 Task: Add Person0000000064 as Team Member of Scrum Project Project0000000032 in Jira. Assign Person0000000061 as Project Lead of Scrum Project Project0000000031 in Jira. Assign Person0000000063 as Project Lead of Scrum Project Project0000000032 in Jira. Create Issue Issue0000000151 in Backlog  in Scrum Project Project0000000031 in Jira. Create Issue Issue0000000152 in Backlog  in Scrum Project Project0000000031 in Jira
Action: Mouse moved to (343, 132)
Screenshot: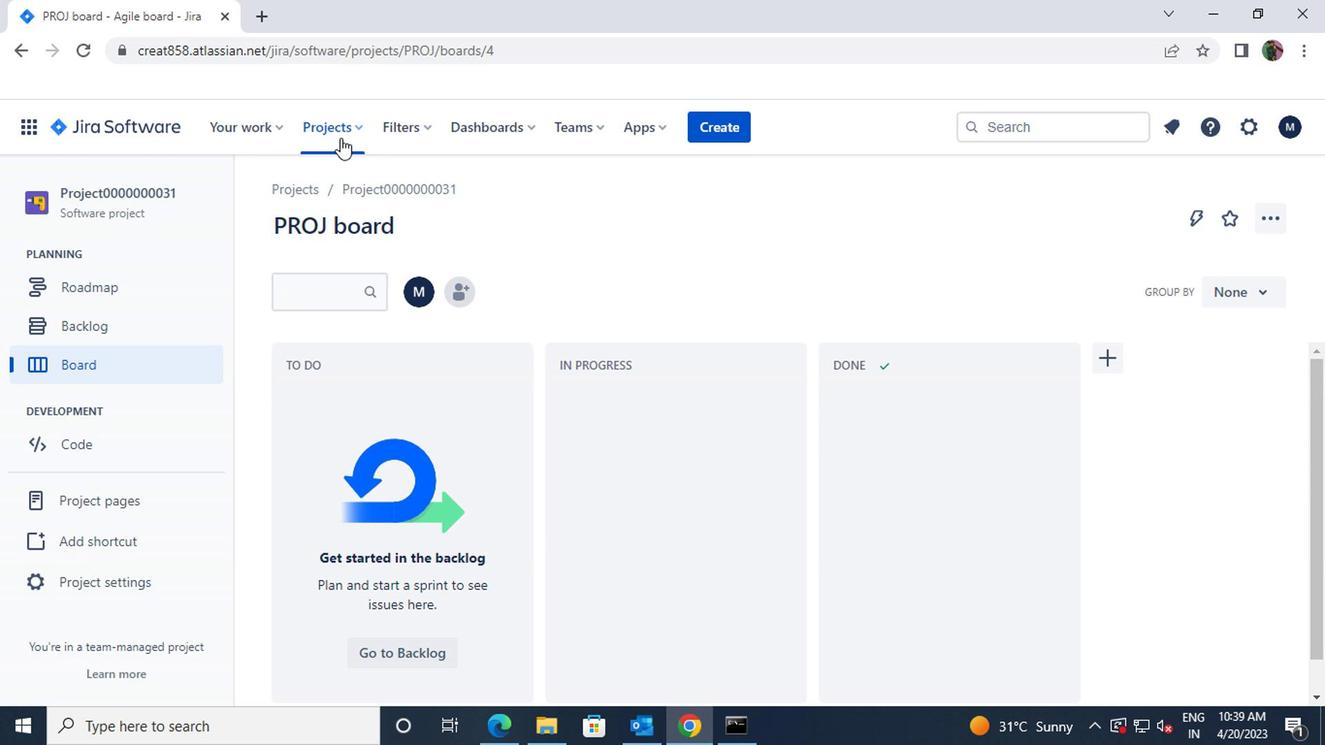 
Action: Mouse pressed left at (343, 132)
Screenshot: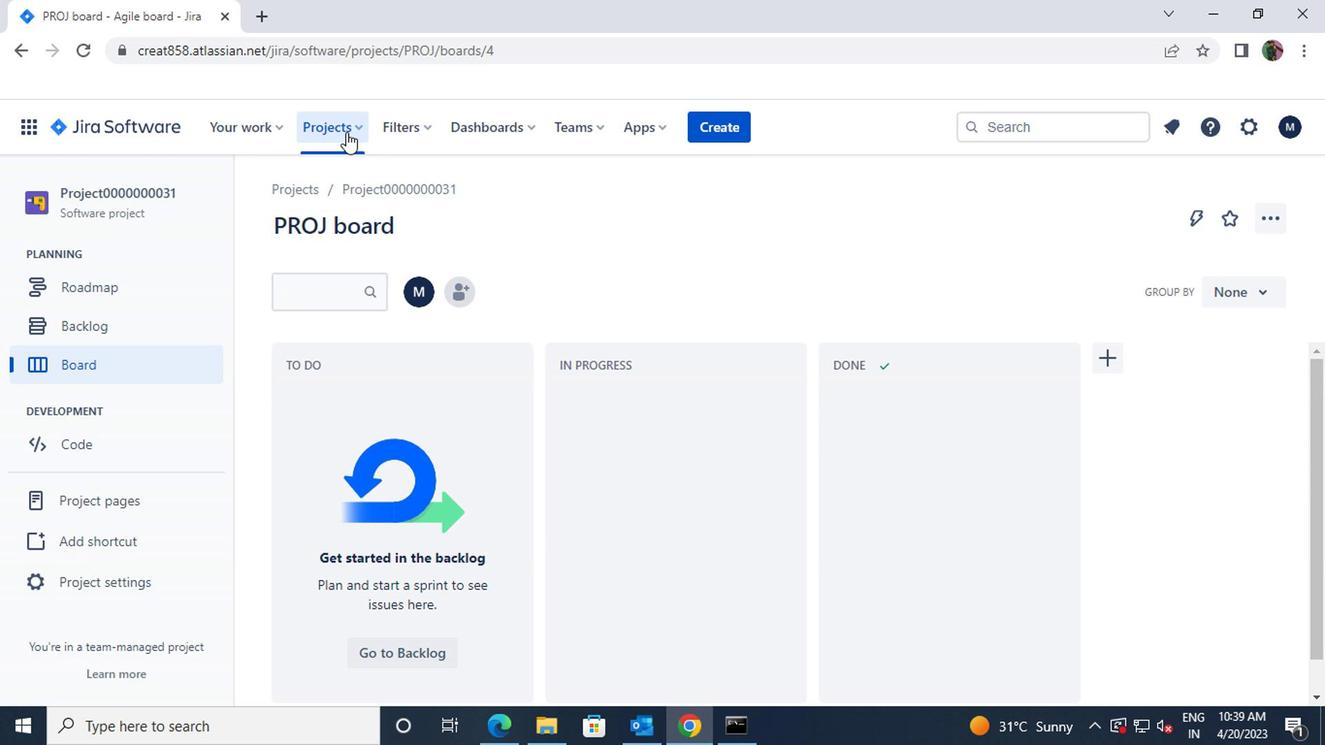 
Action: Mouse moved to (376, 260)
Screenshot: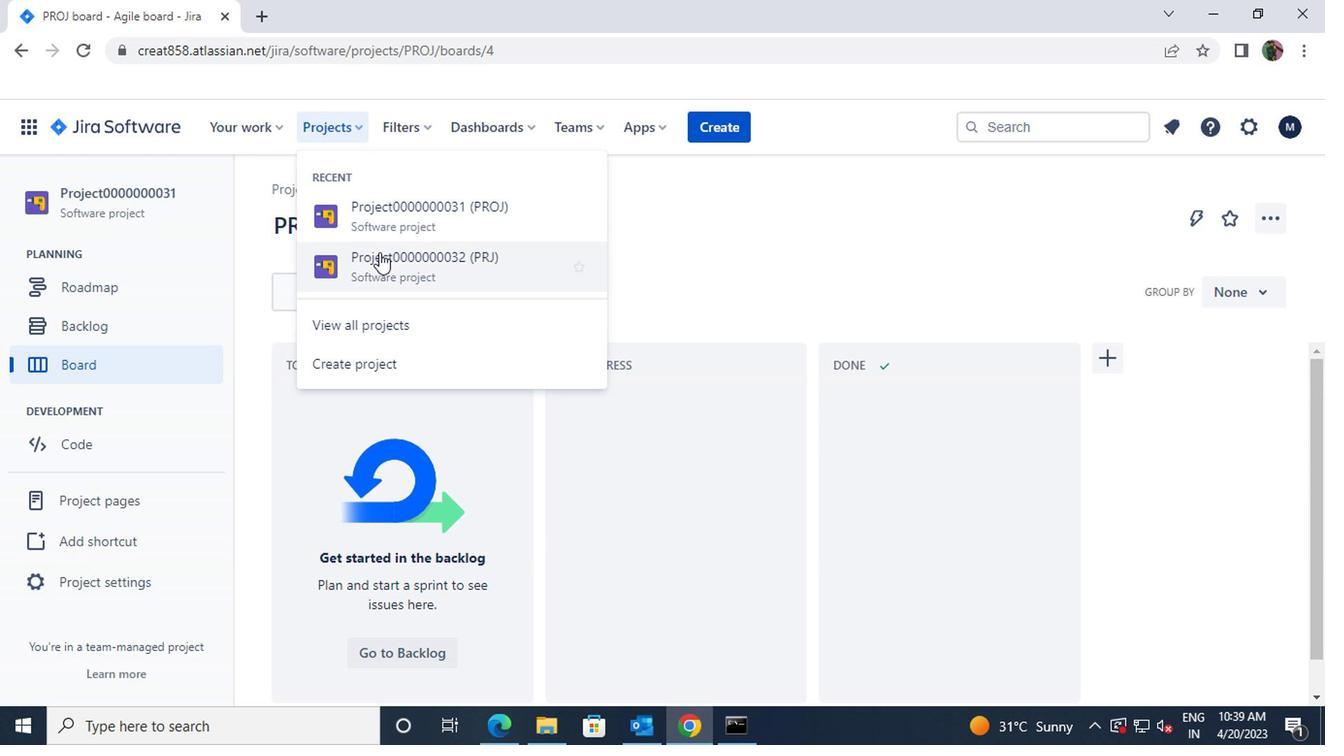
Action: Mouse pressed left at (376, 260)
Screenshot: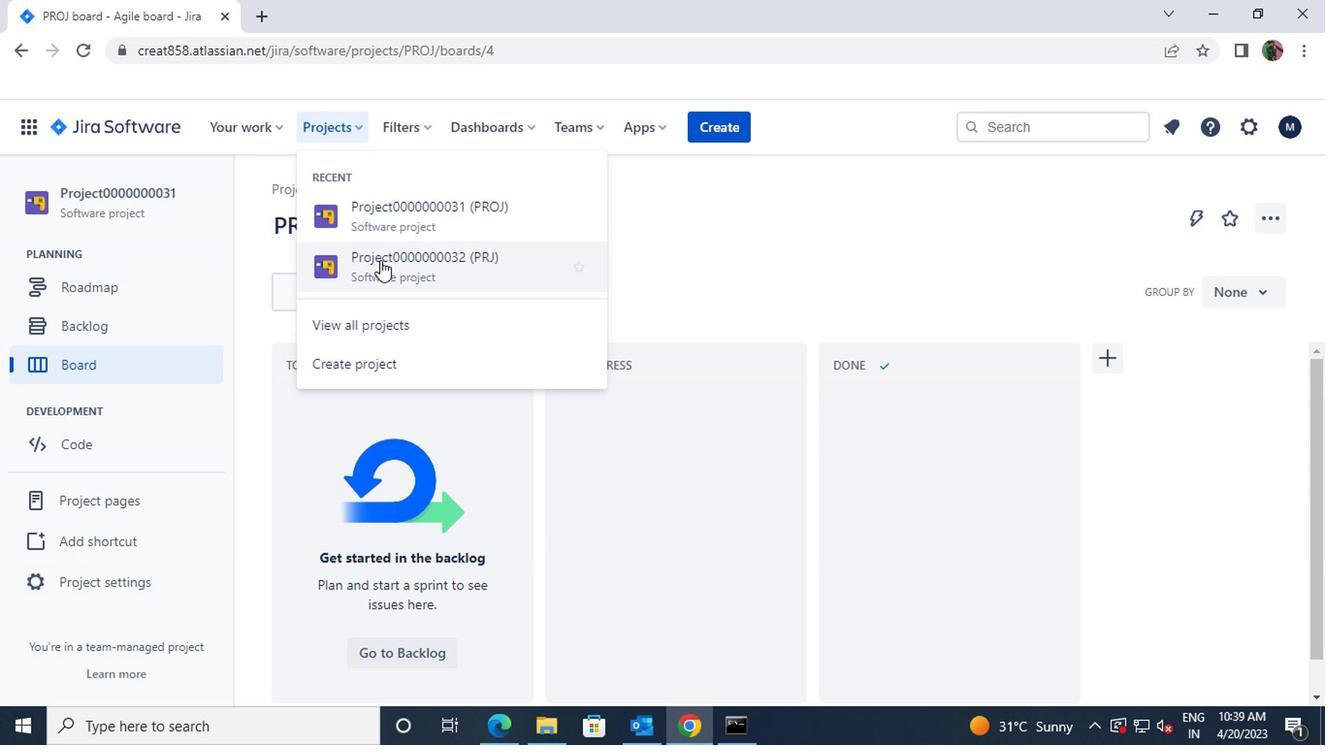 
Action: Mouse moved to (449, 292)
Screenshot: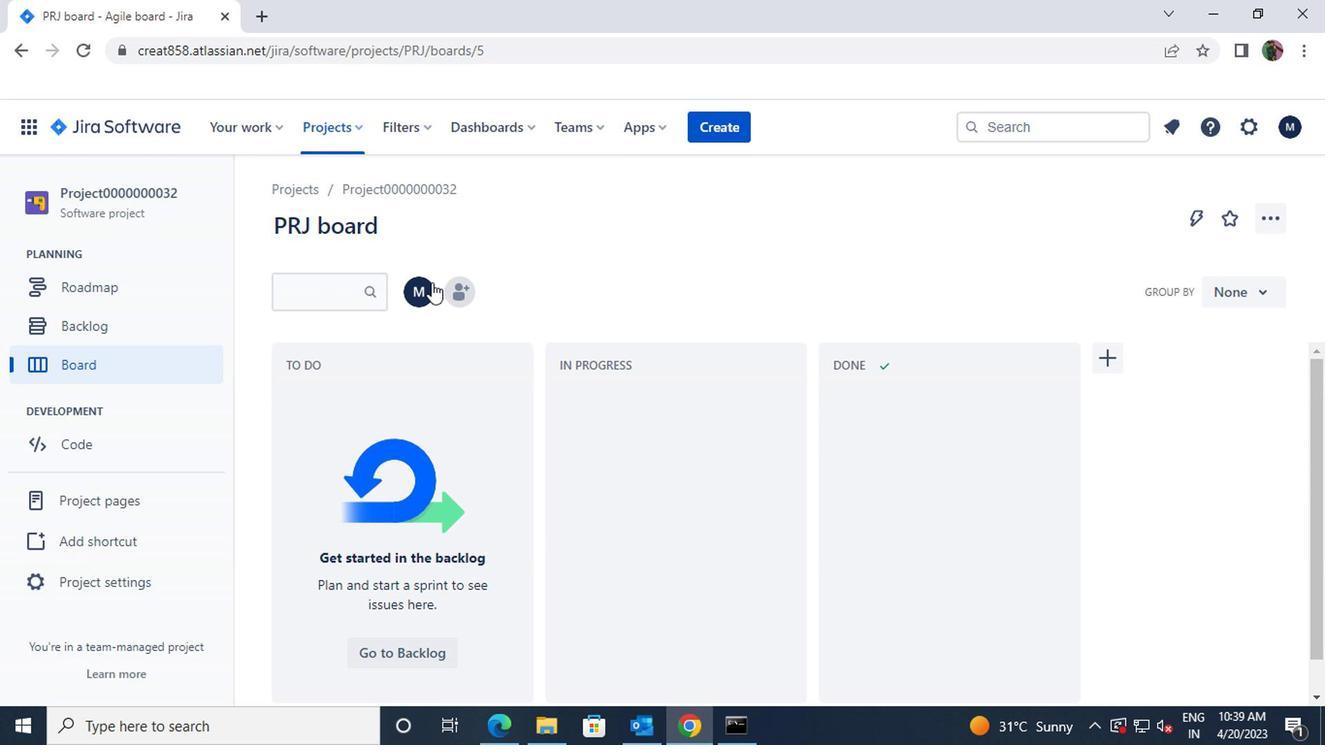 
Action: Mouse pressed left at (449, 292)
Screenshot: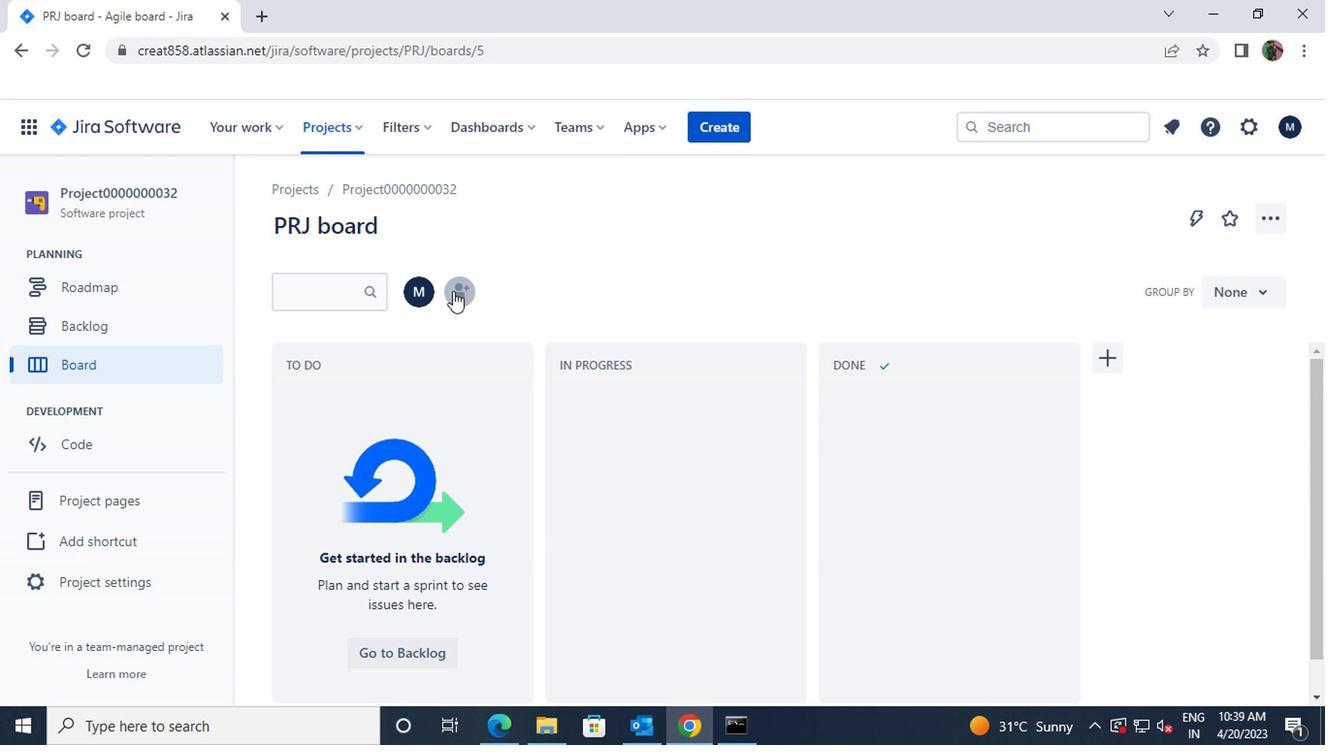 
Action: Key pressed prateek
Screenshot: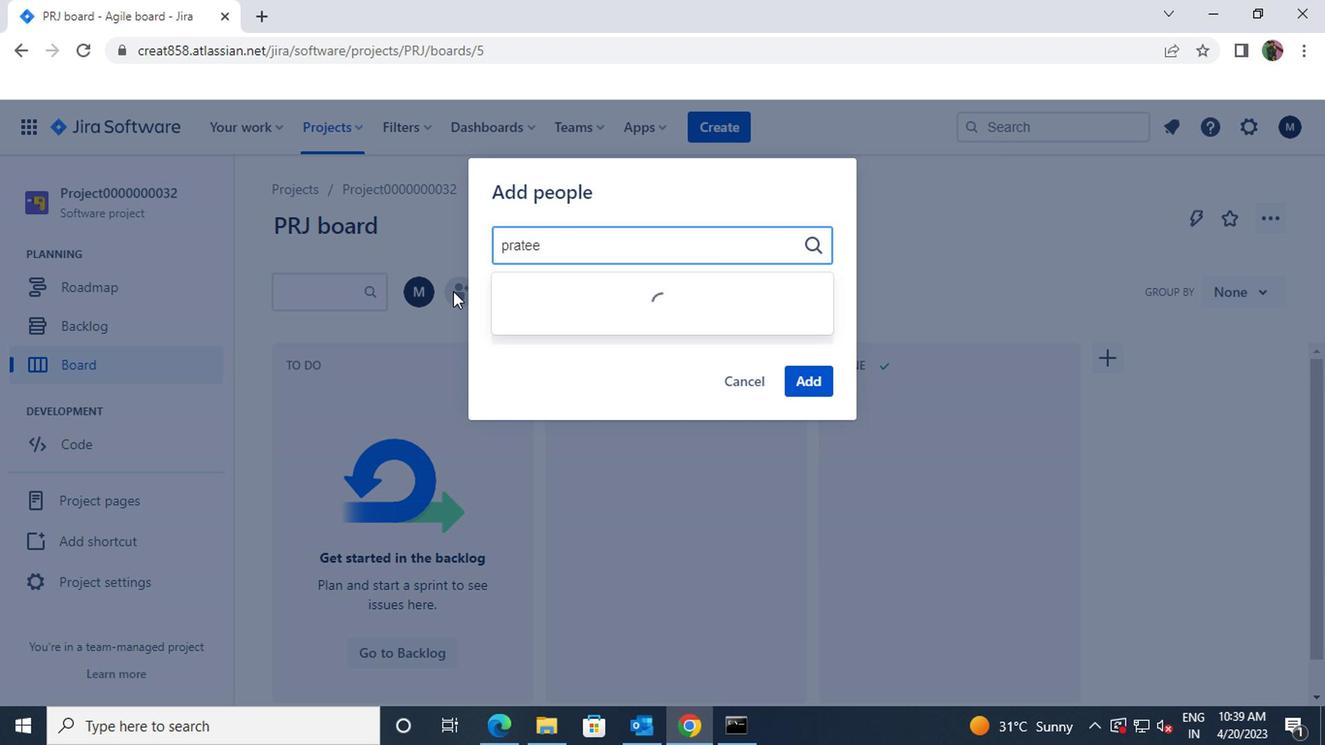 
Action: Mouse moved to (586, 307)
Screenshot: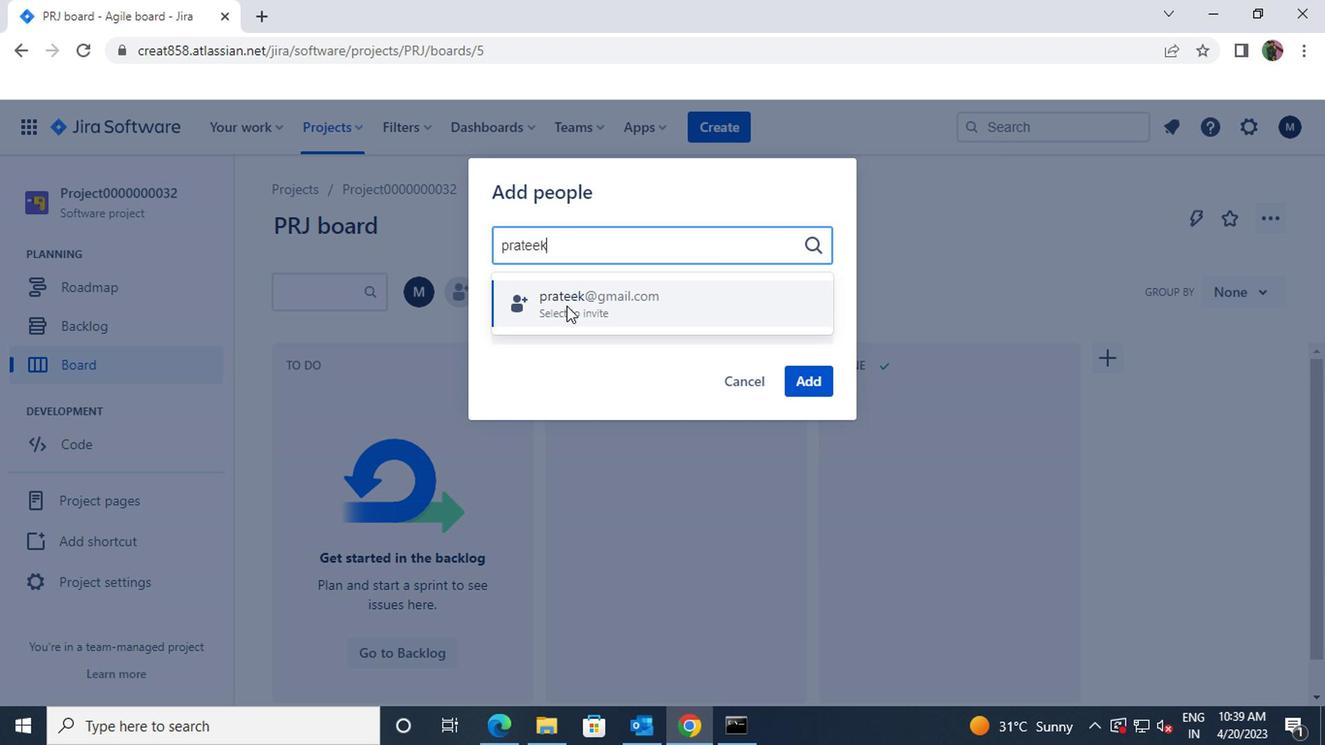 
Action: Mouse pressed left at (586, 307)
Screenshot: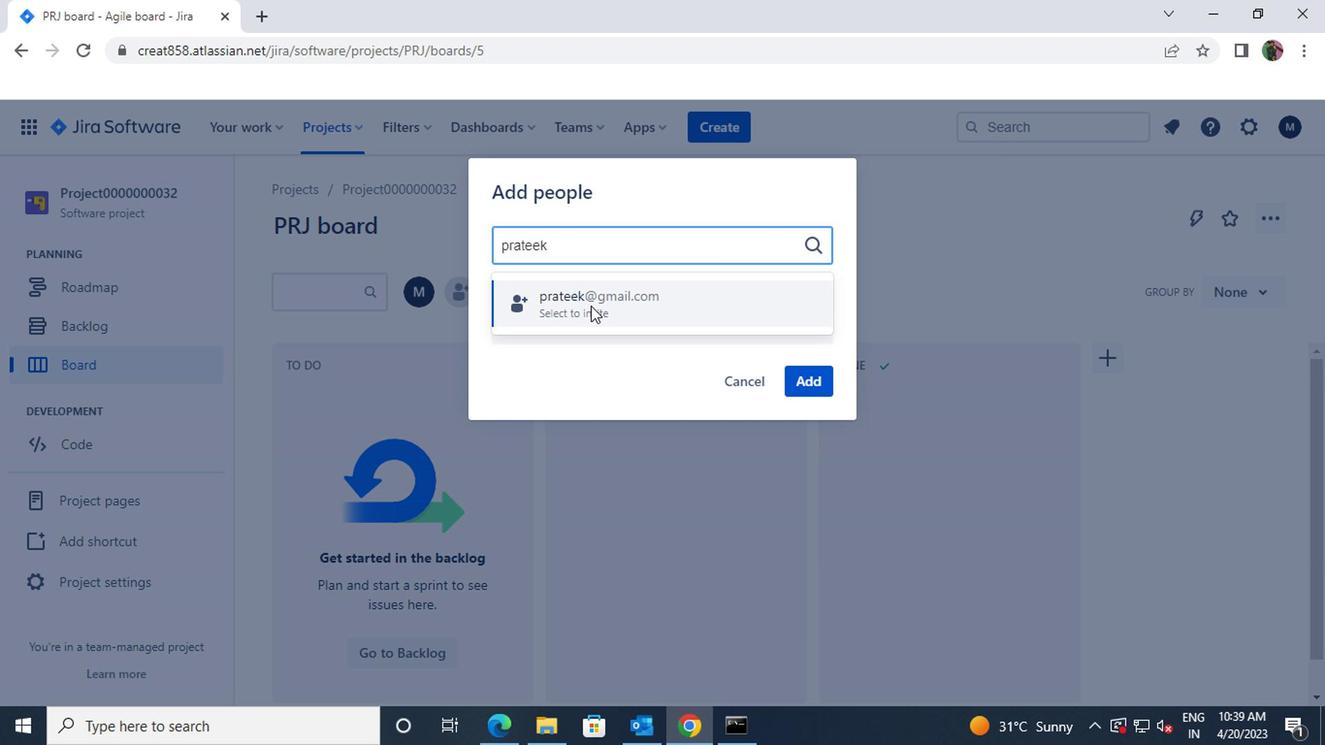 
Action: Mouse moved to (809, 376)
Screenshot: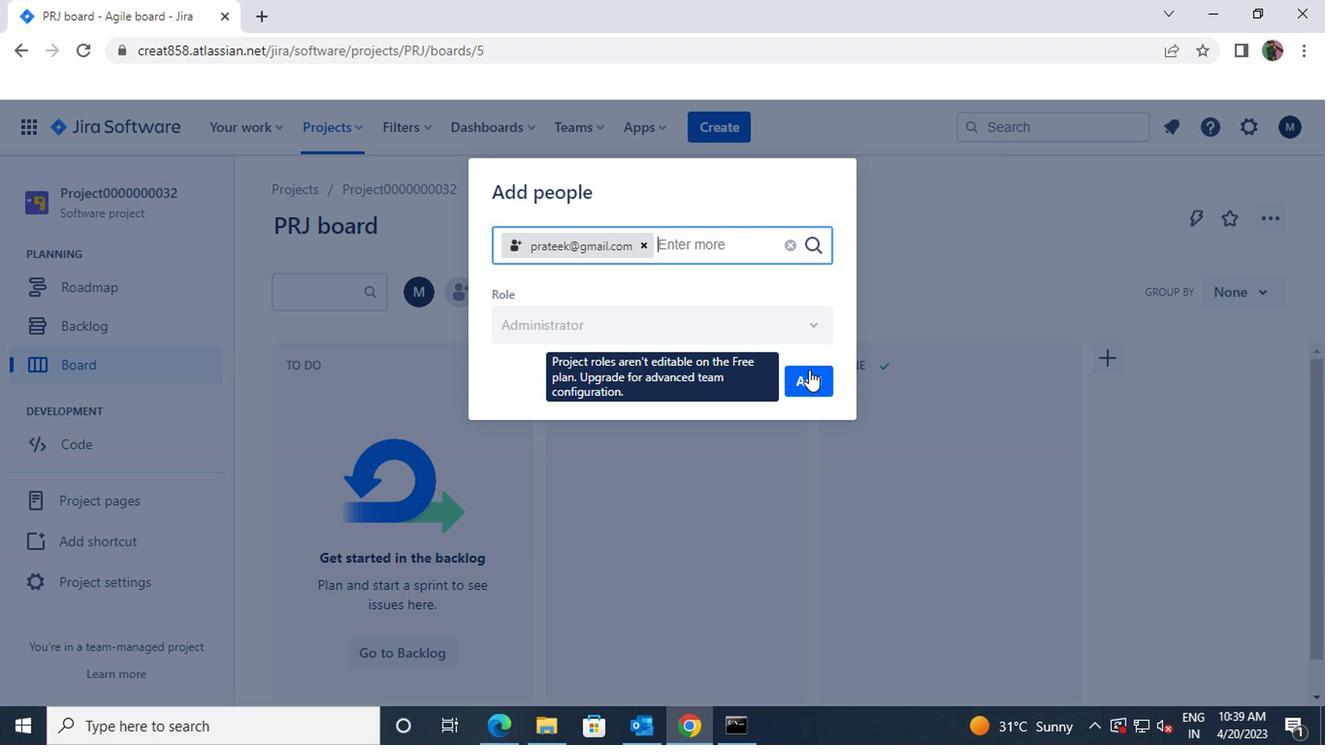
Action: Mouse pressed left at (809, 376)
Screenshot: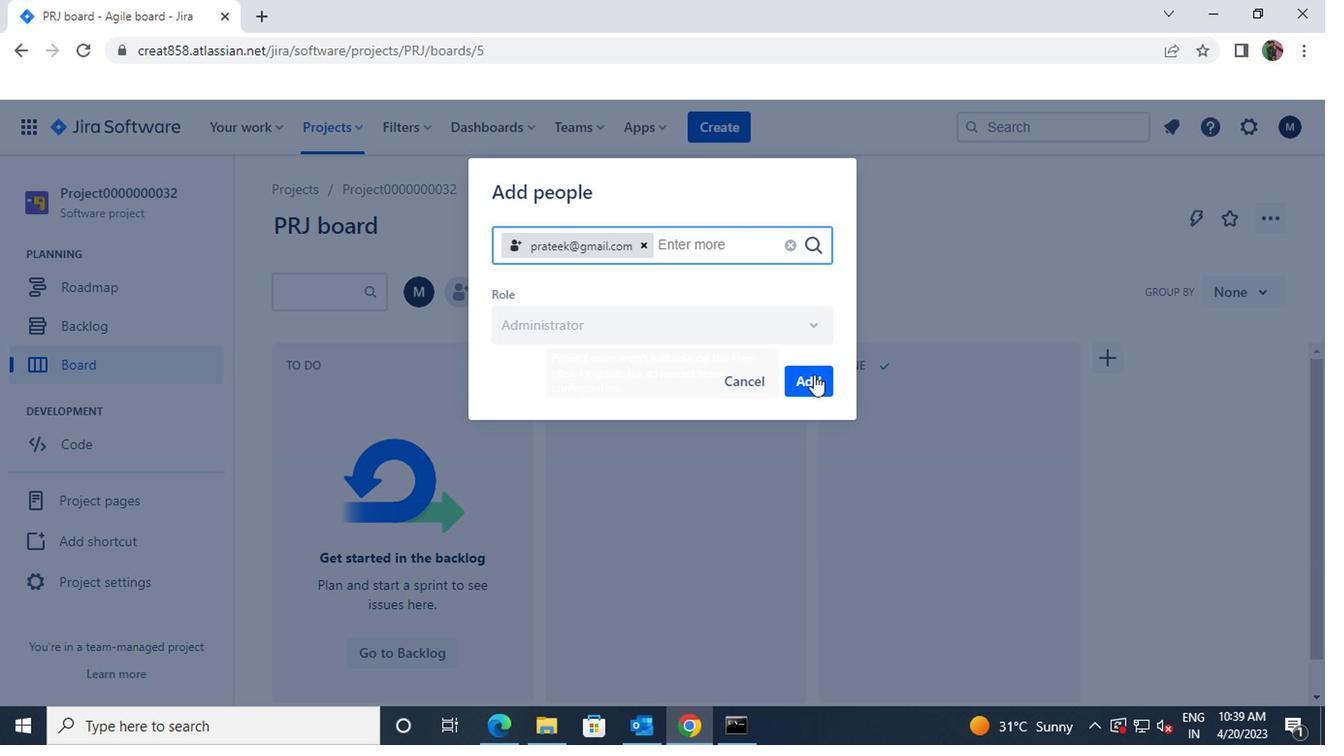 
Action: Mouse moved to (354, 135)
Screenshot: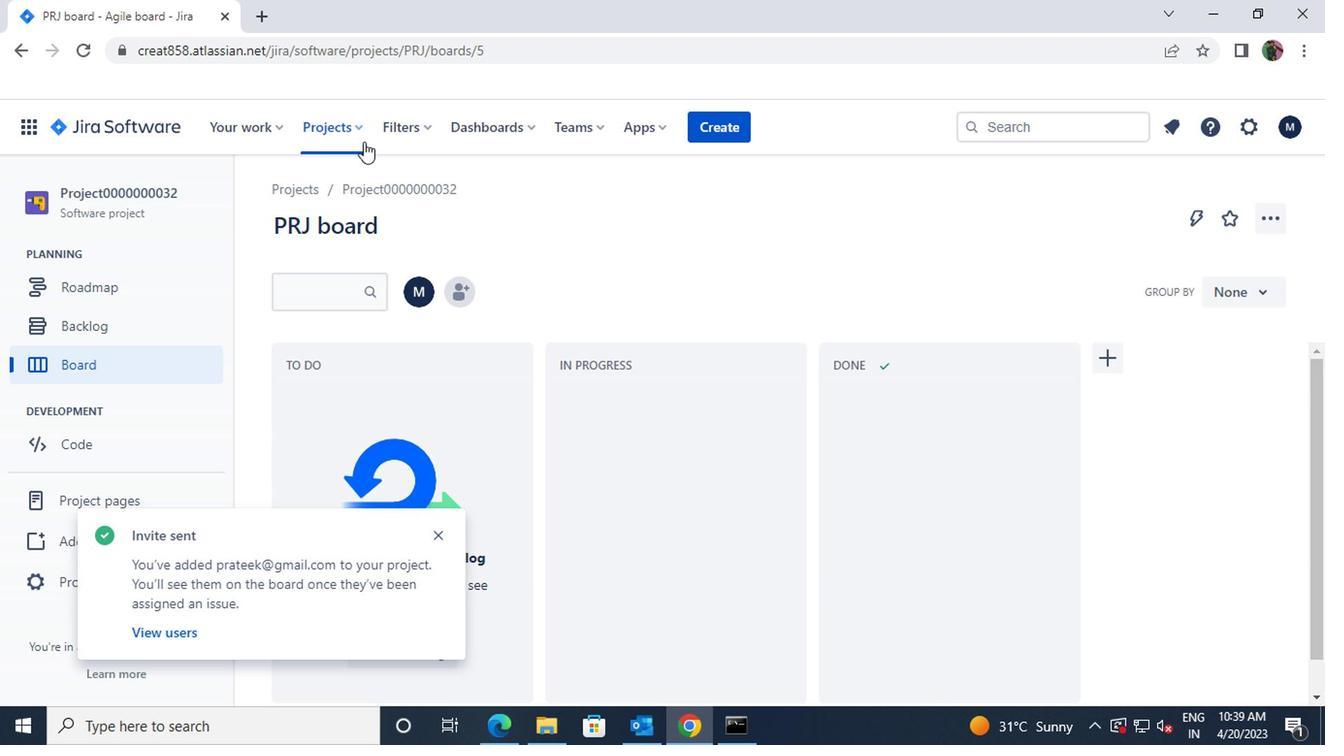 
Action: Mouse pressed left at (354, 135)
Screenshot: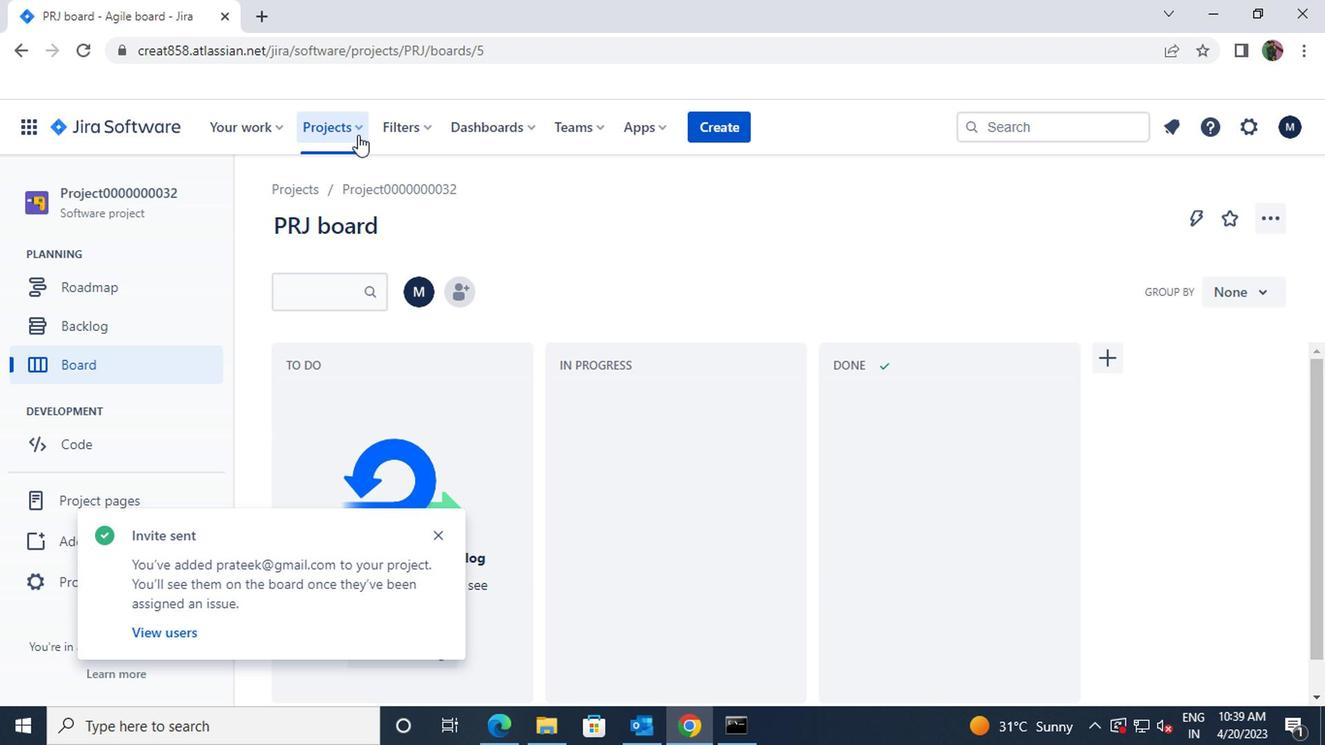 
Action: Mouse moved to (387, 255)
Screenshot: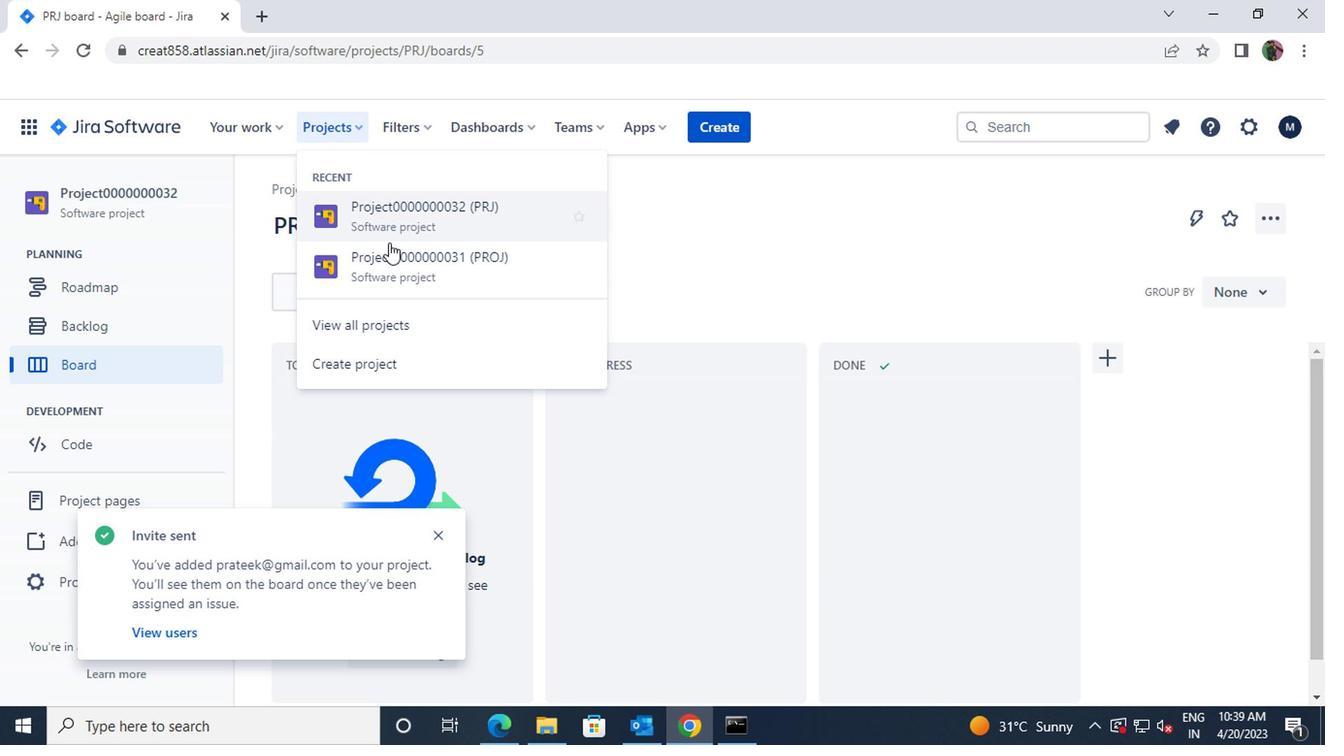 
Action: Mouse pressed left at (387, 255)
Screenshot: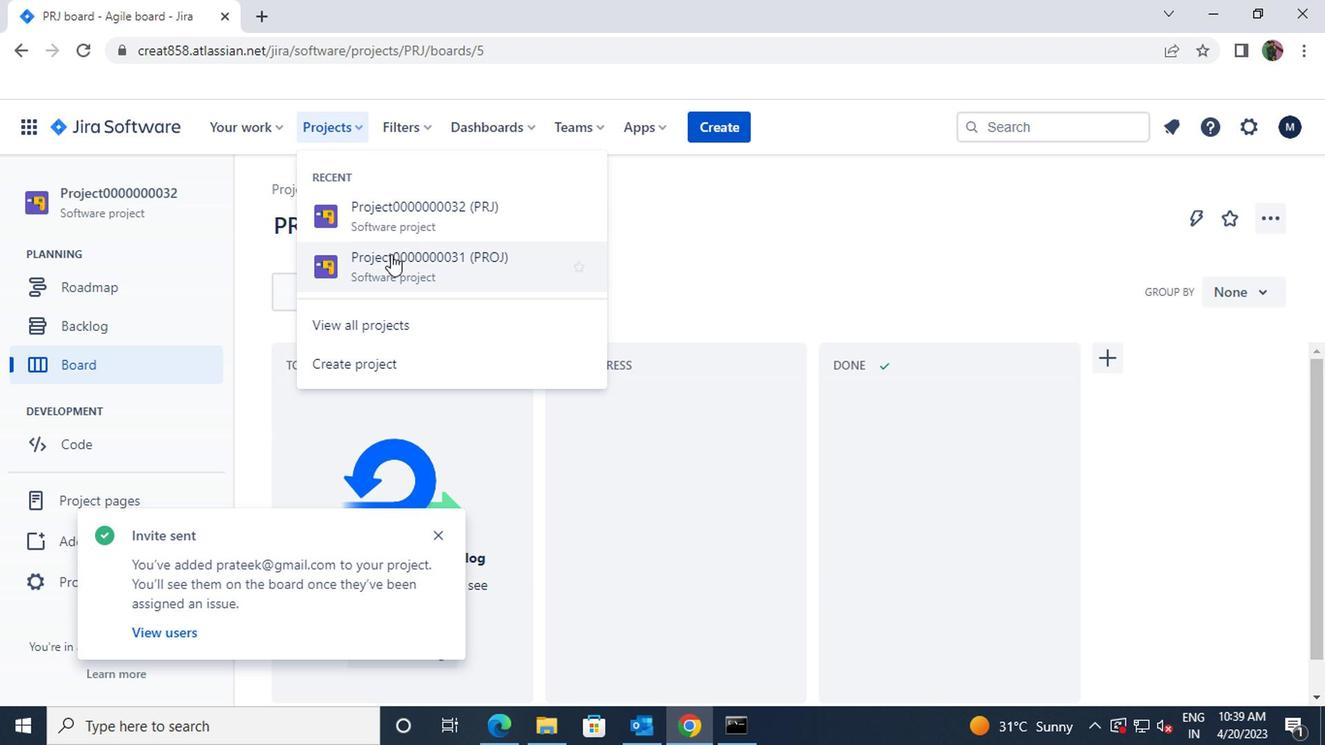 
Action: Mouse moved to (433, 536)
Screenshot: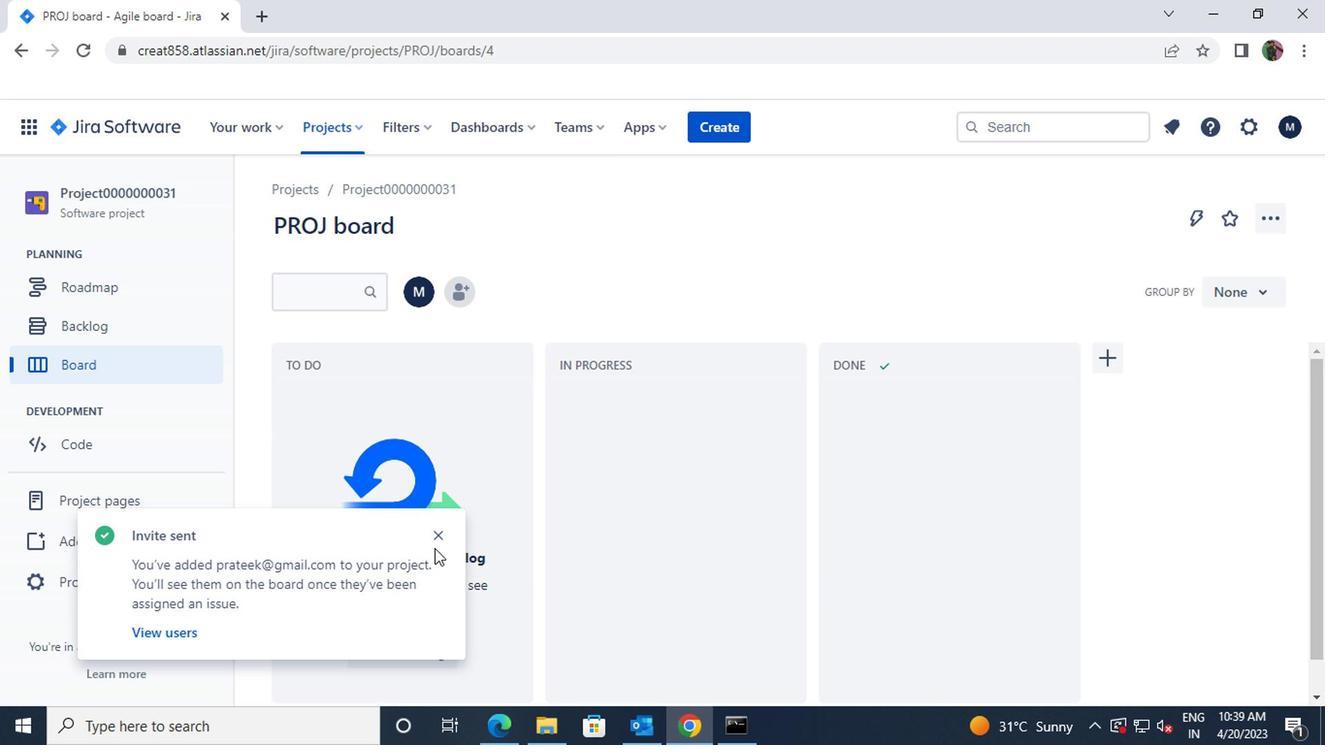 
Action: Mouse pressed left at (433, 536)
Screenshot: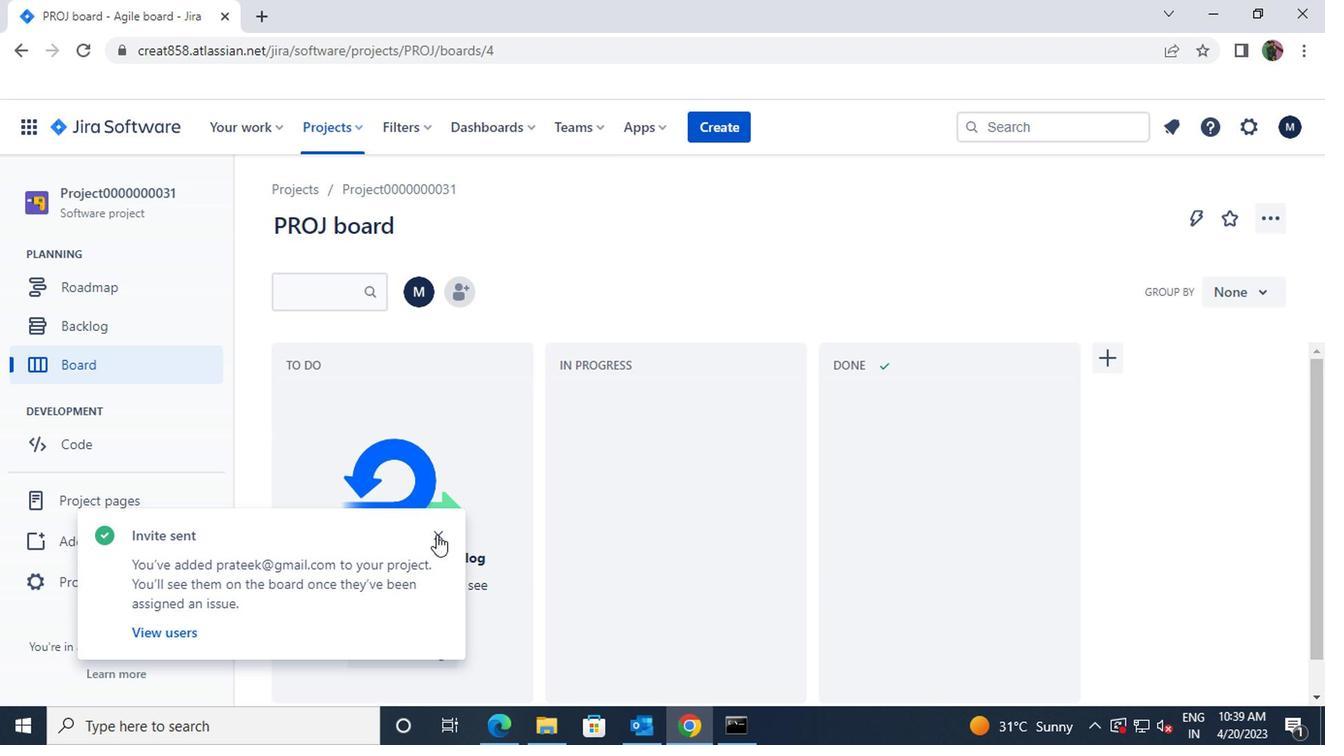 
Action: Mouse moved to (142, 591)
Screenshot: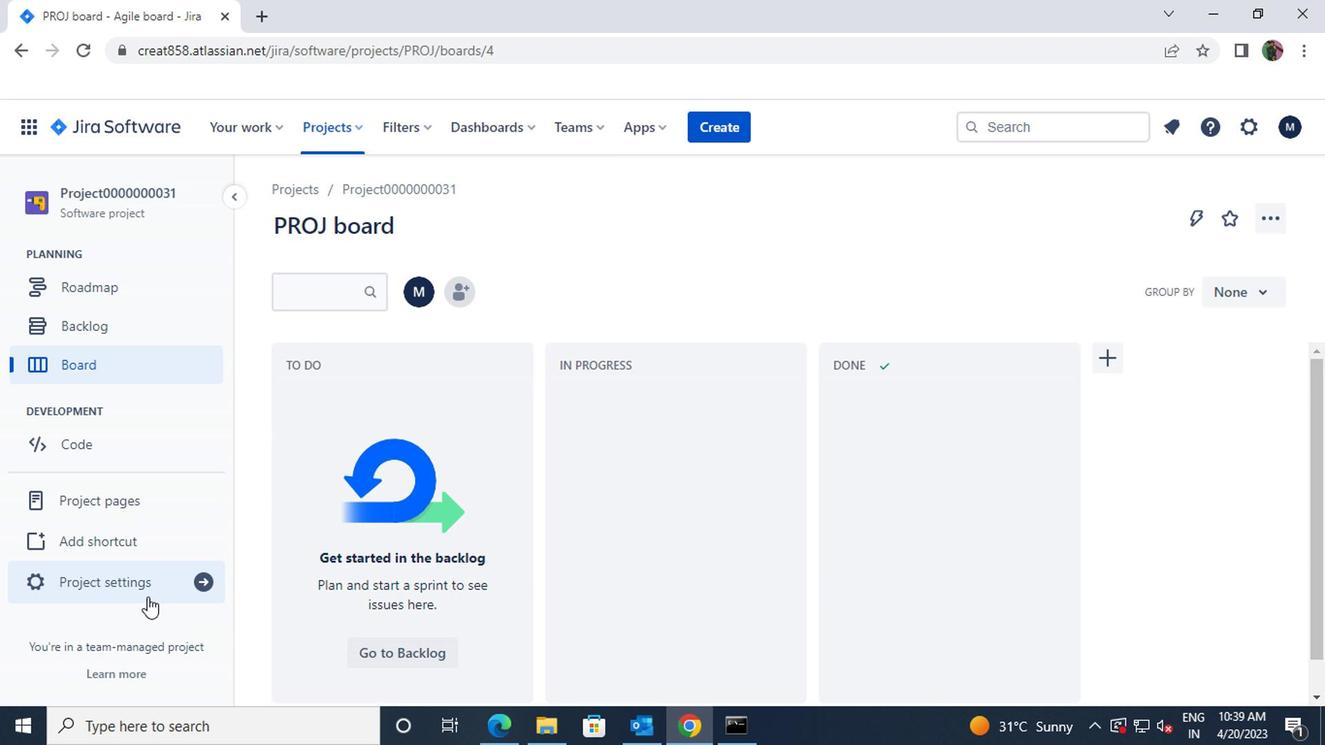 
Action: Mouse pressed left at (142, 591)
Screenshot: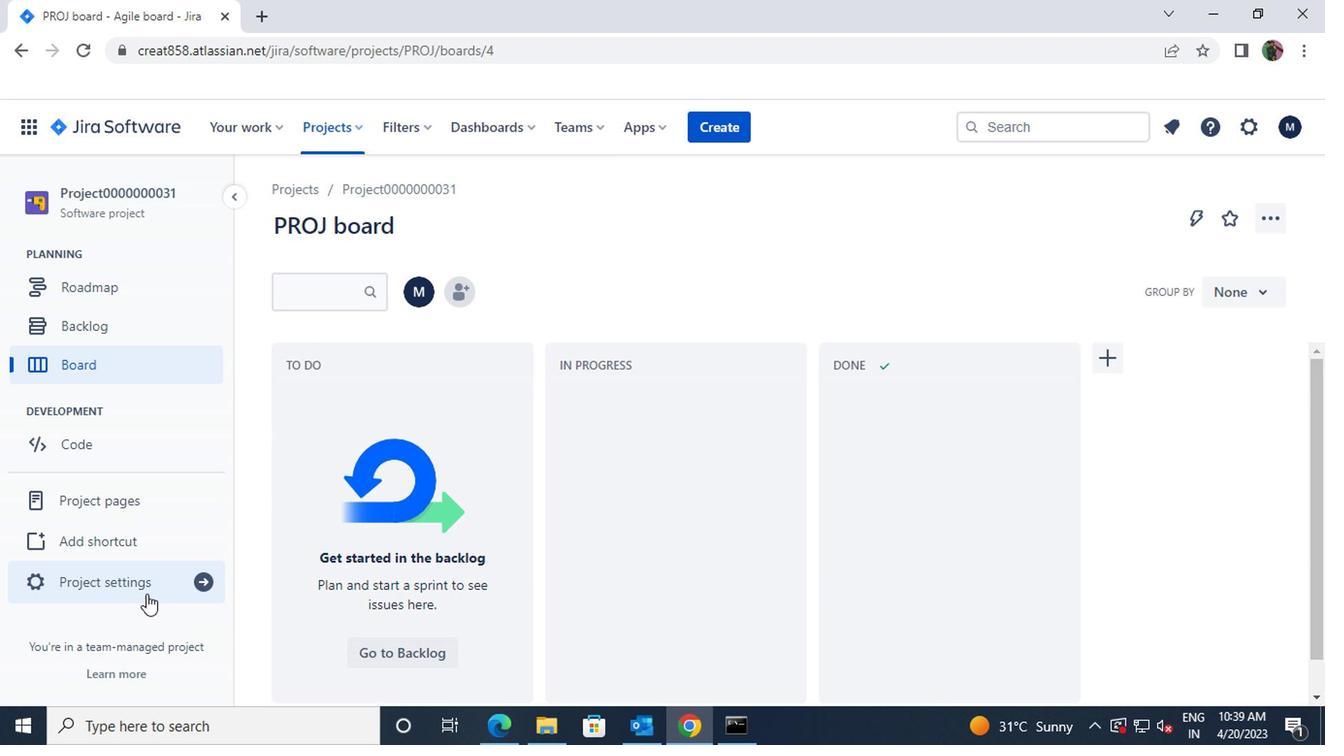 
Action: Mouse moved to (609, 539)
Screenshot: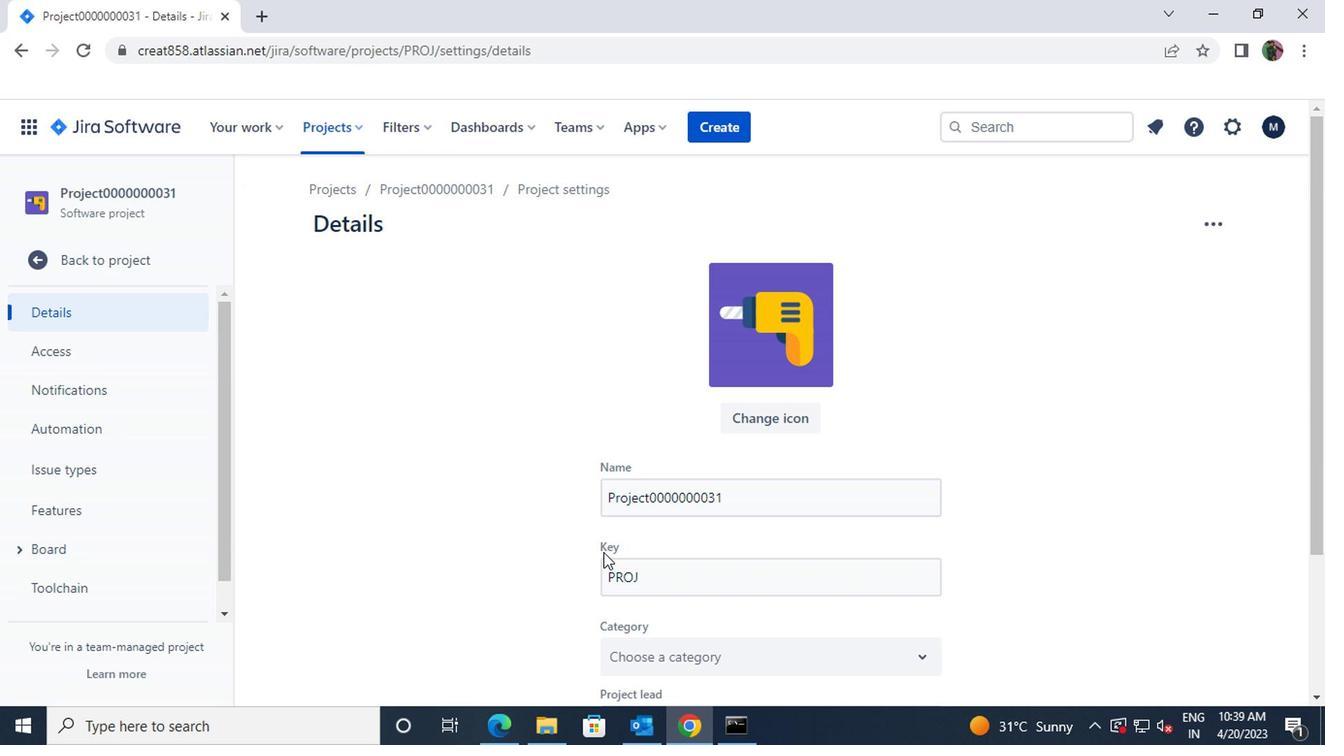 
Action: Mouse scrolled (609, 539) with delta (0, 0)
Screenshot: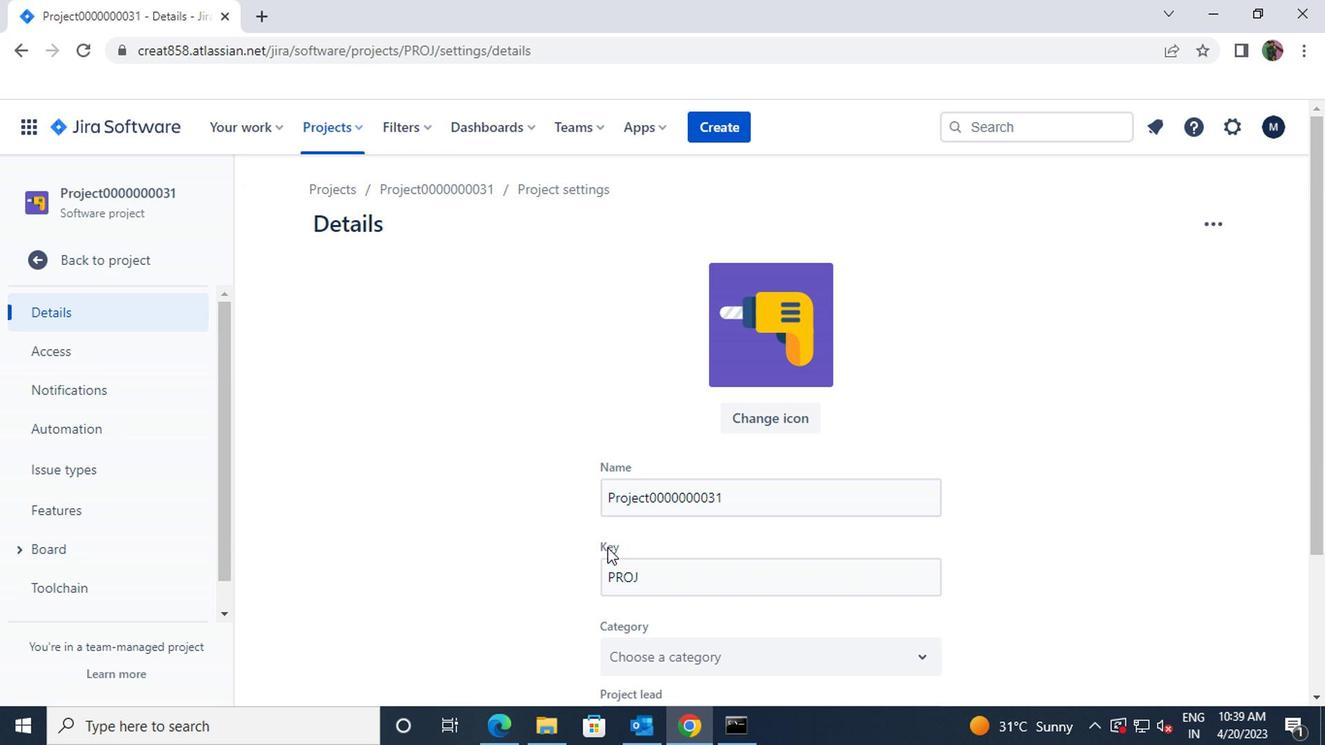 
Action: Mouse scrolled (609, 539) with delta (0, 0)
Screenshot: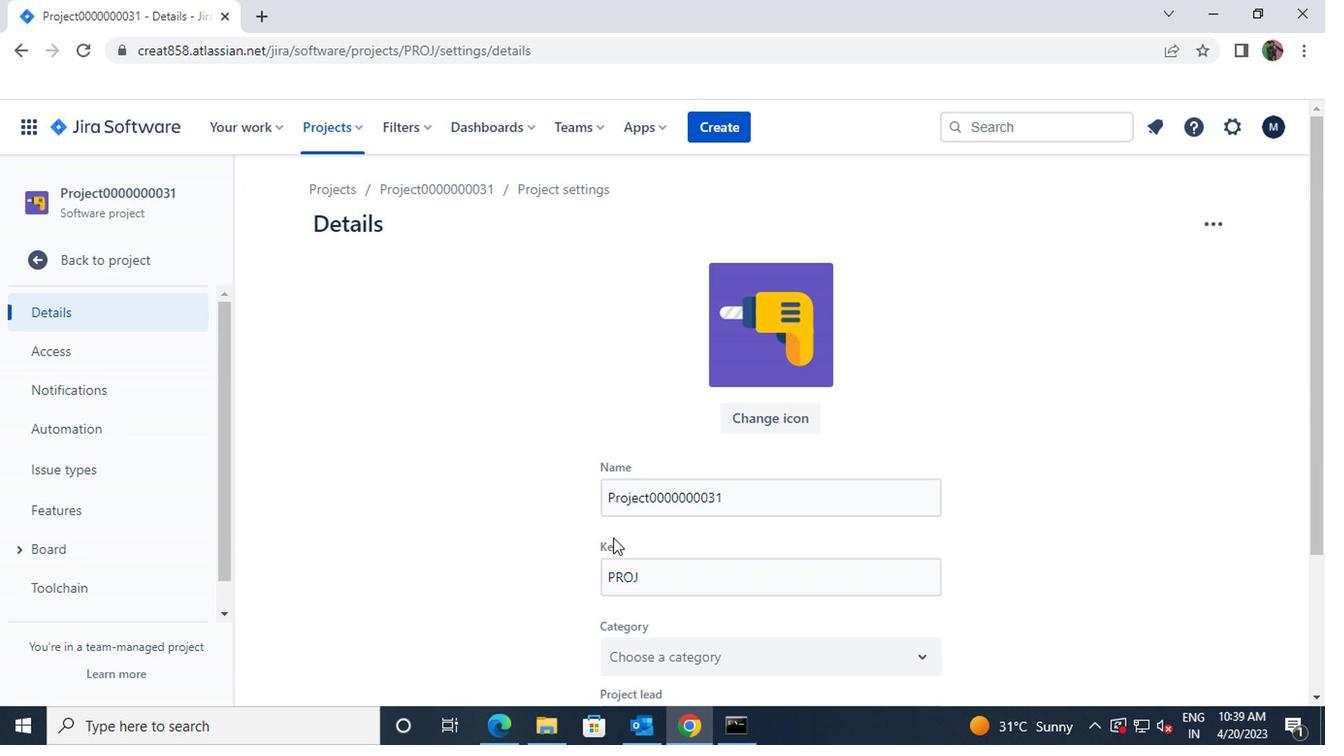 
Action: Mouse scrolled (609, 539) with delta (0, 0)
Screenshot: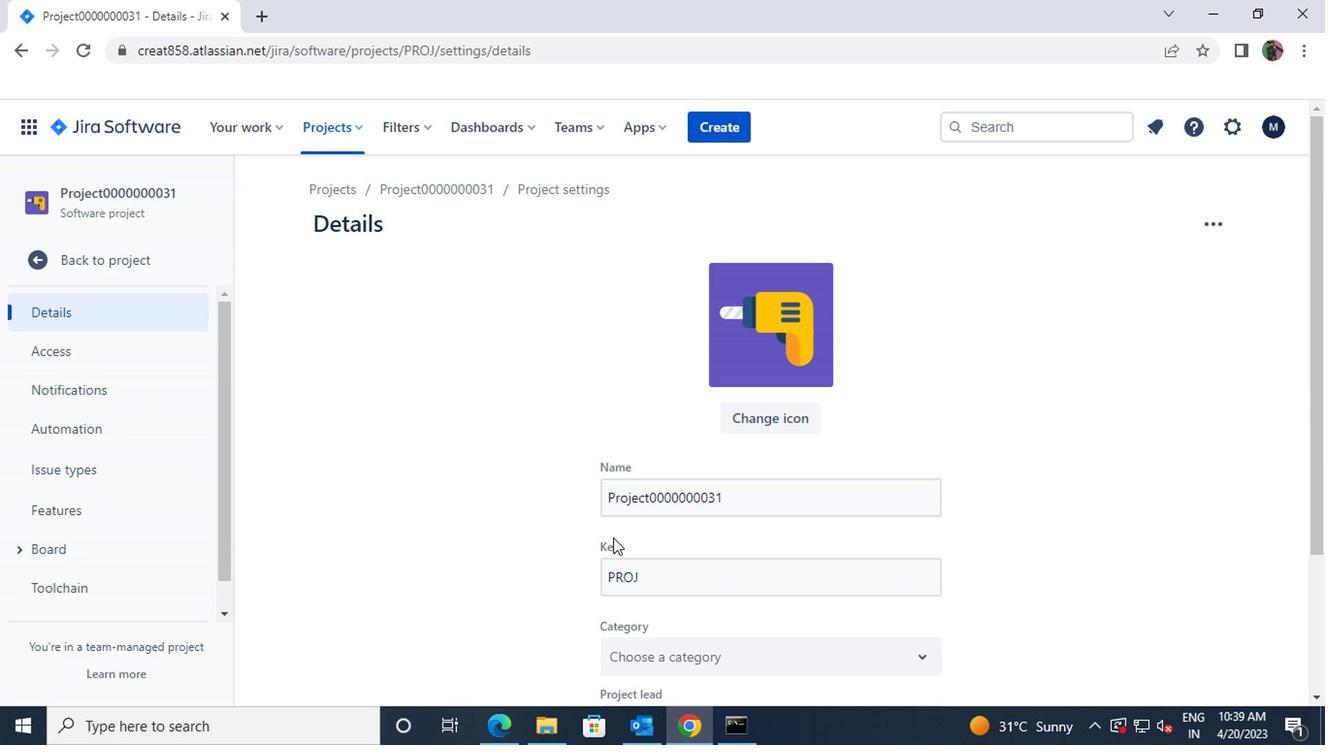 
Action: Mouse moved to (620, 538)
Screenshot: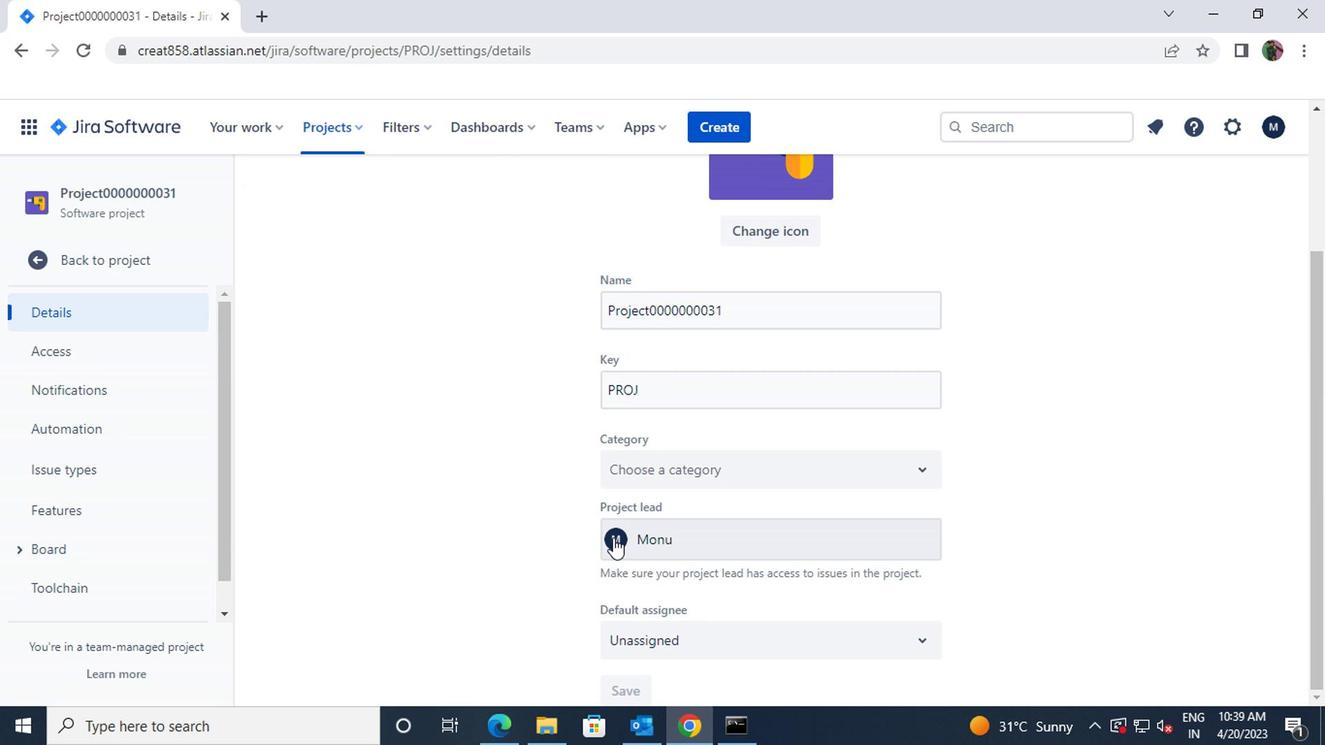 
Action: Mouse pressed left at (620, 538)
Screenshot: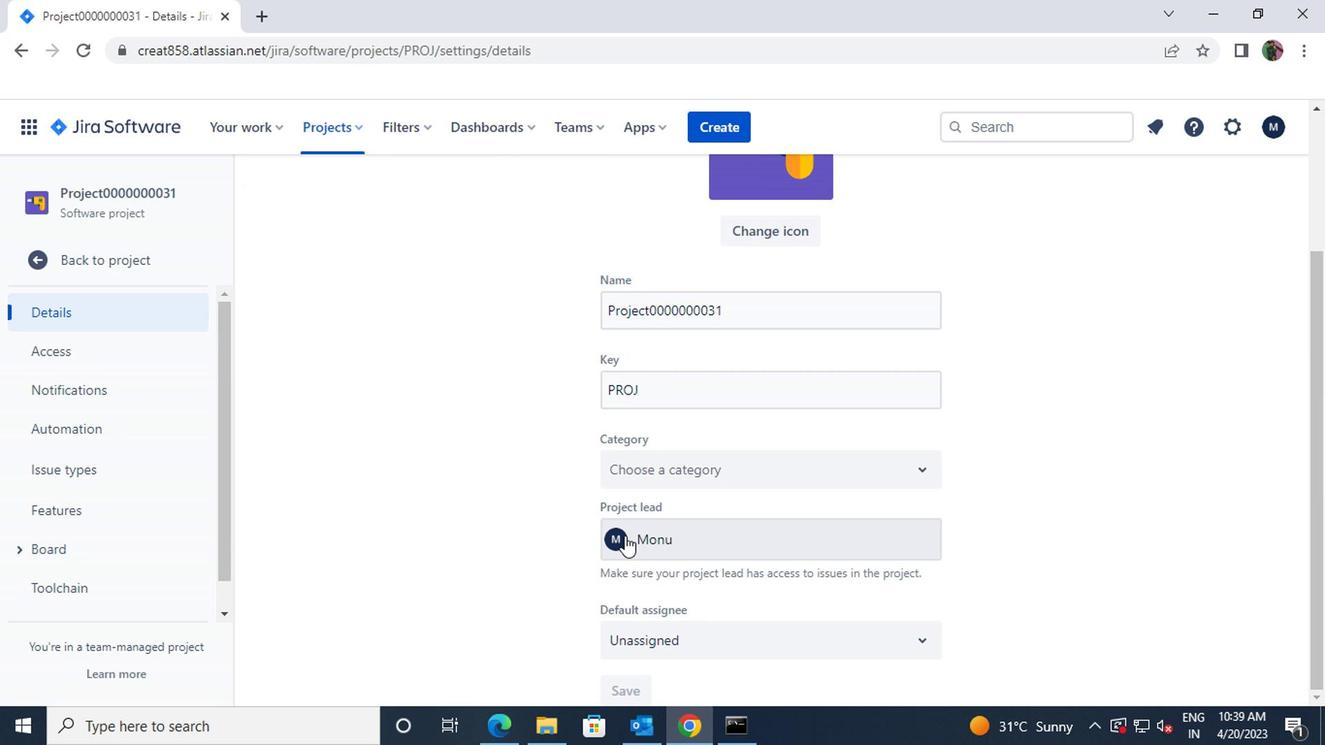 
Action: Mouse moved to (678, 387)
Screenshot: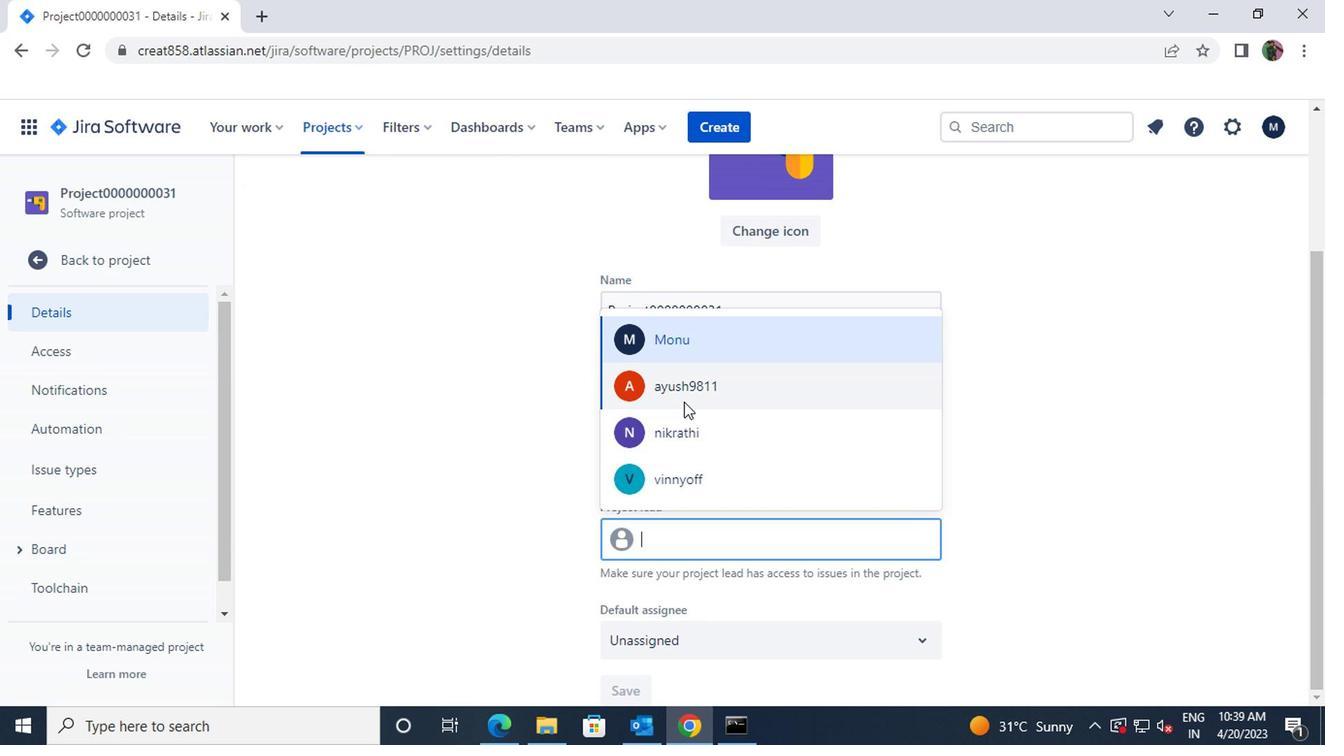 
Action: Mouse pressed left at (678, 387)
Screenshot: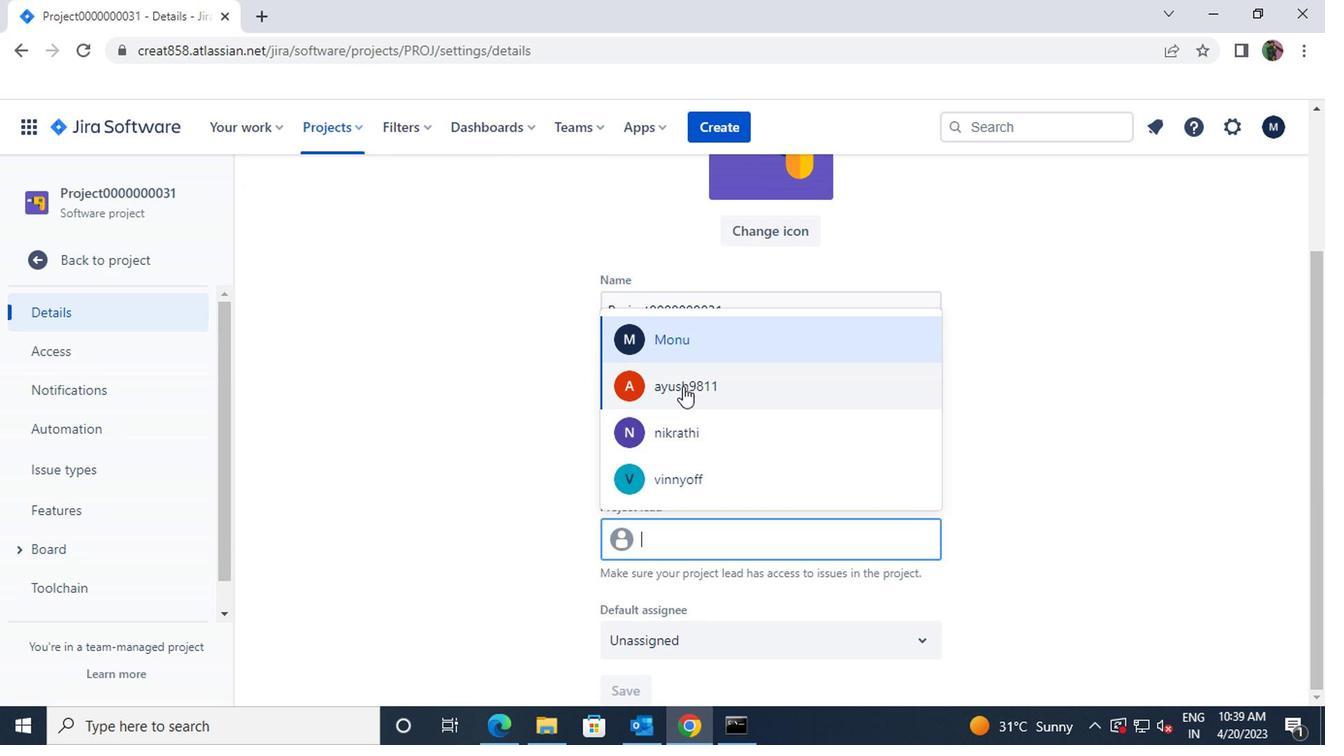
Action: Mouse scrolled (678, 387) with delta (0, 0)
Screenshot: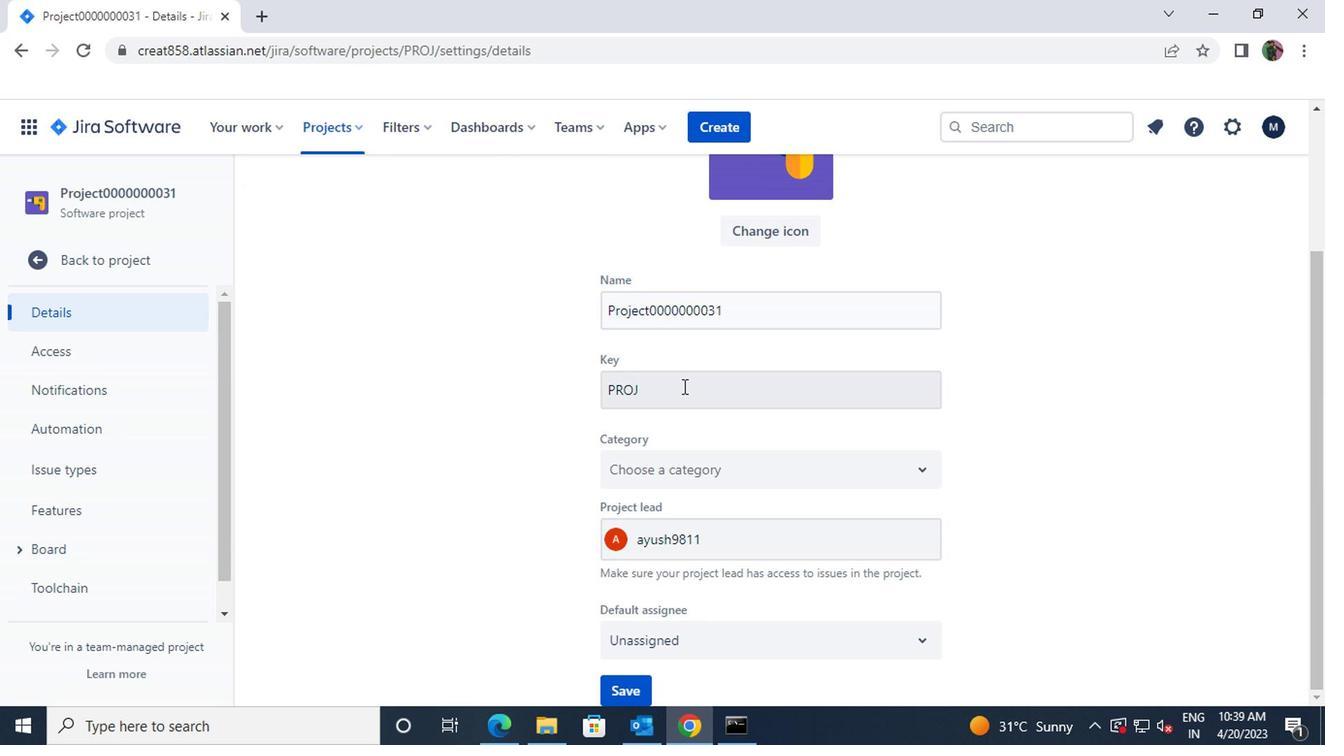 
Action: Mouse moved to (631, 690)
Screenshot: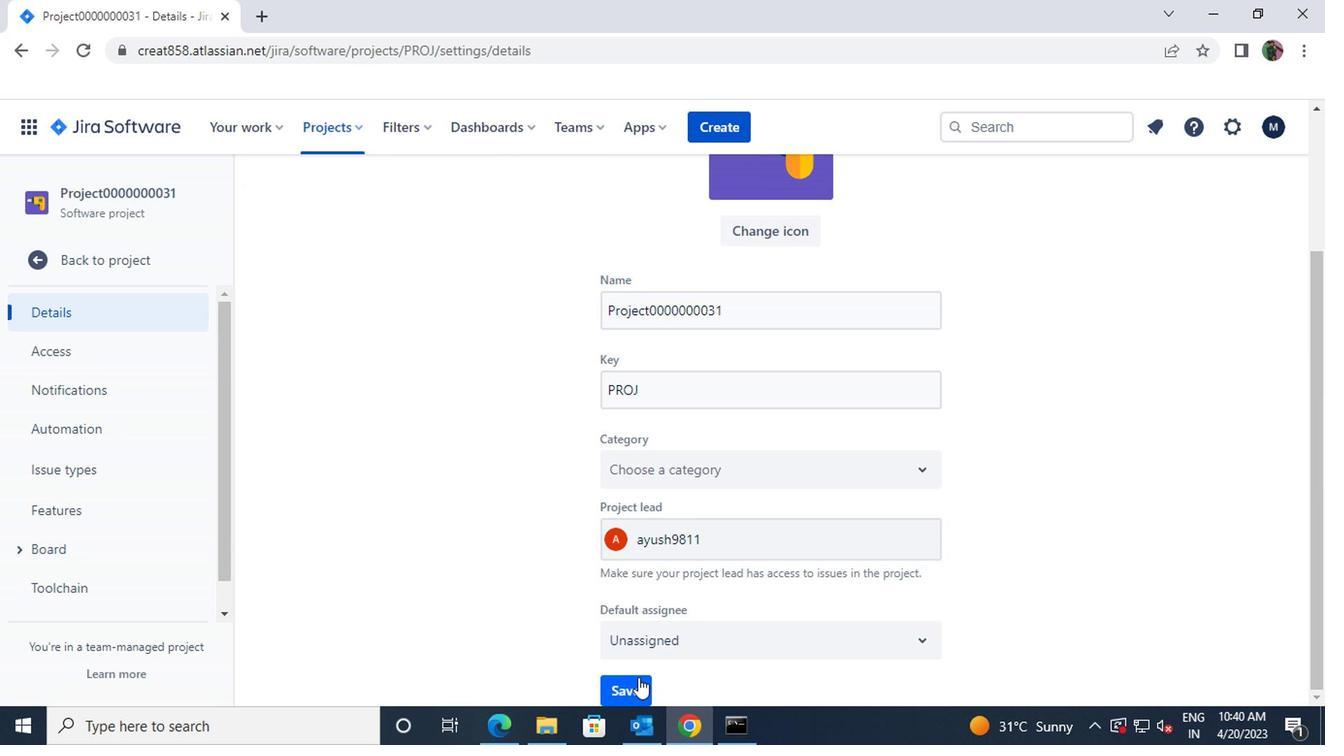 
Action: Mouse pressed left at (631, 690)
Screenshot: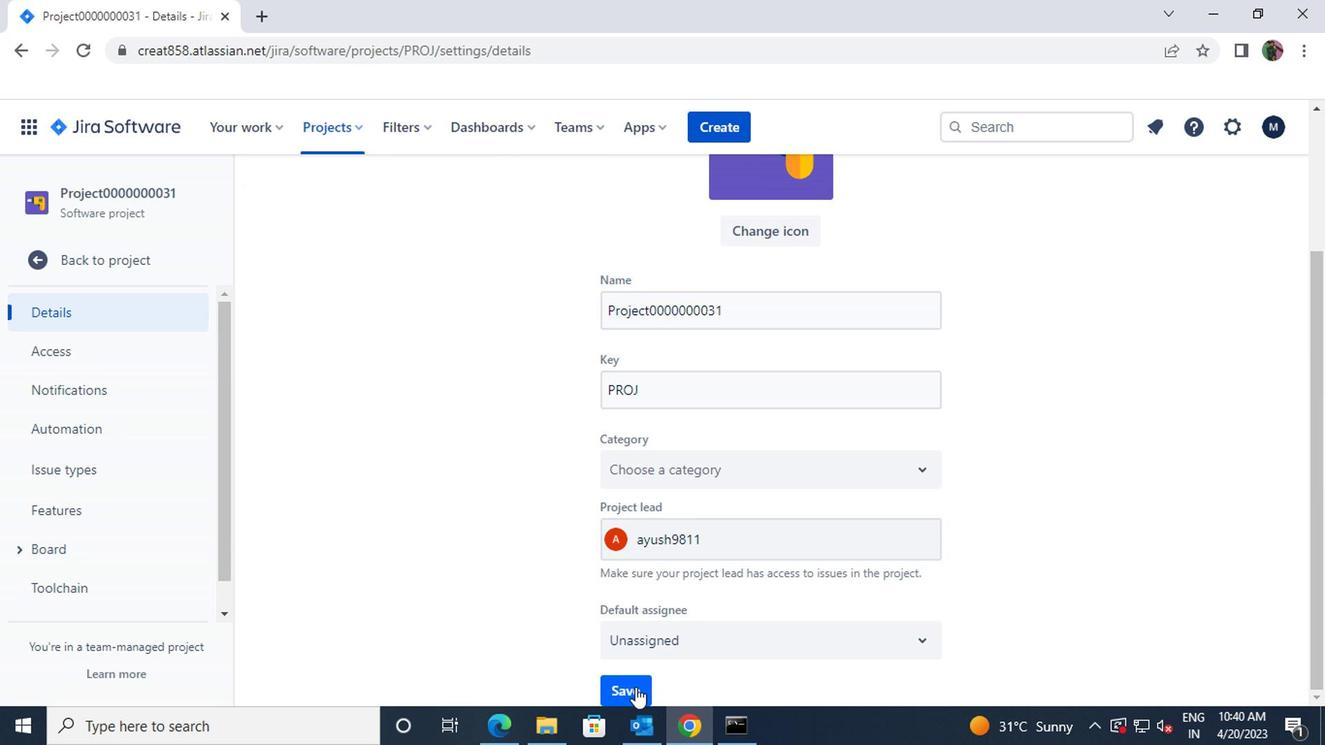 
Action: Mouse moved to (36, 265)
Screenshot: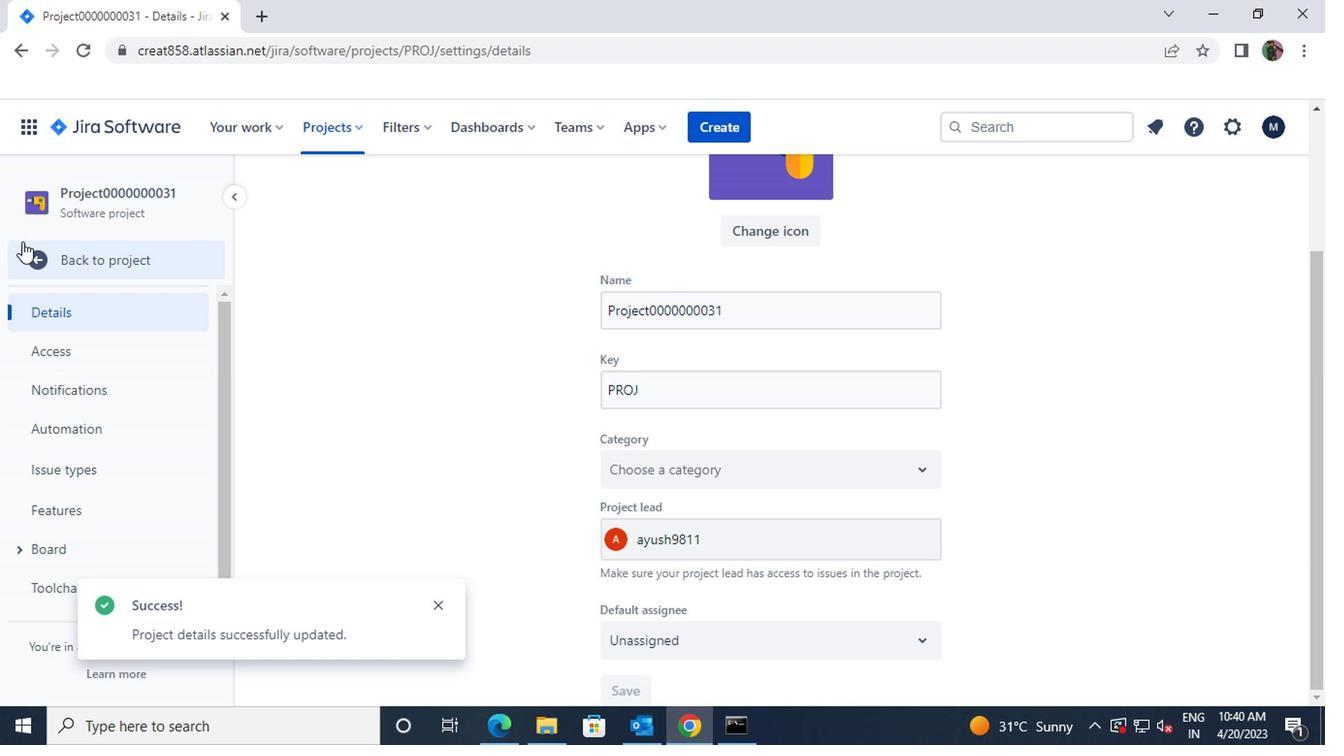 
Action: Mouse pressed left at (36, 265)
Screenshot: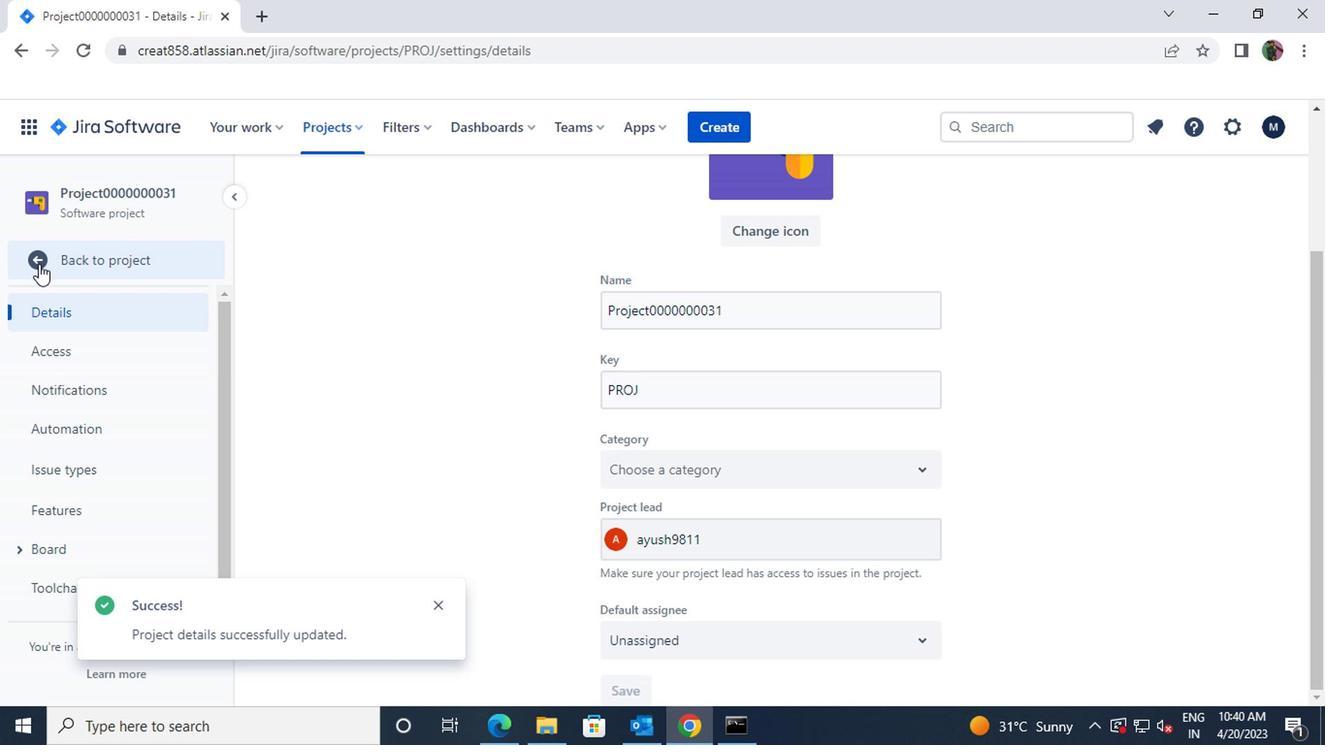 
Action: Mouse moved to (69, 323)
Screenshot: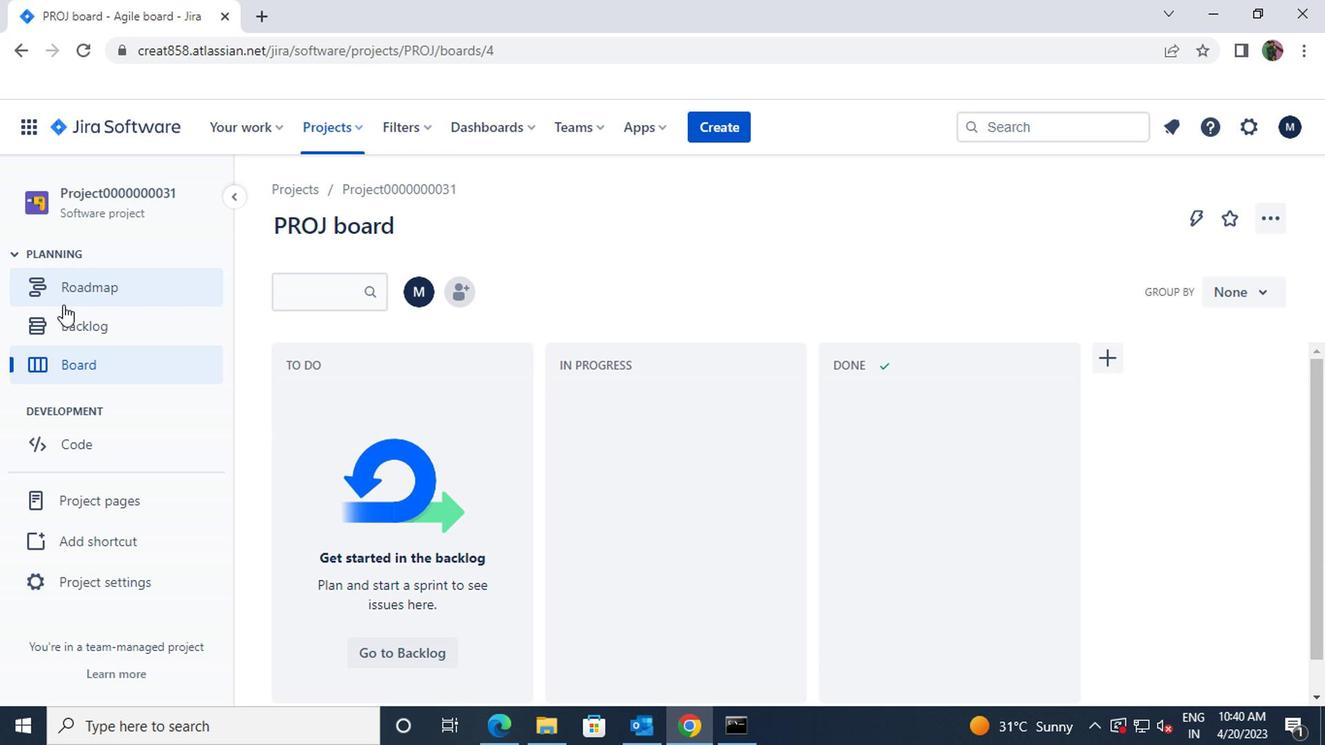 
Action: Mouse pressed left at (69, 323)
Screenshot: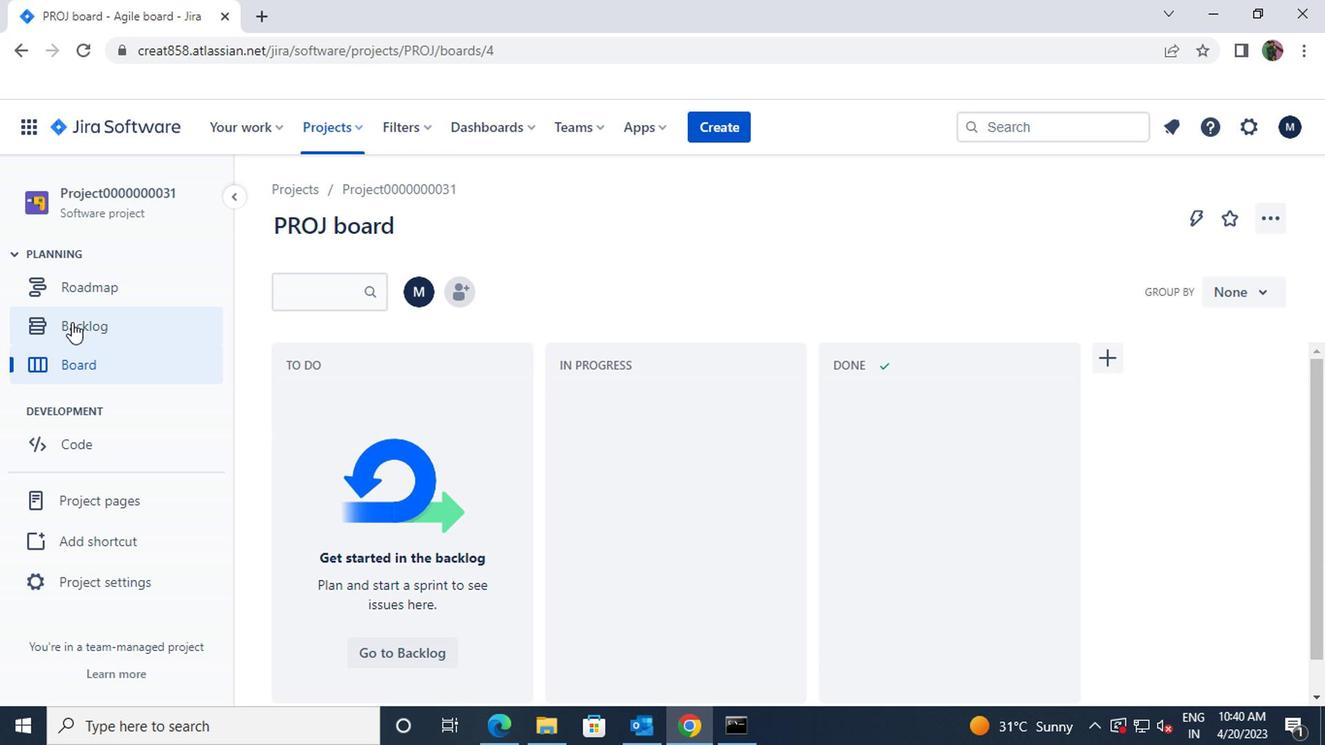 
Action: Mouse moved to (332, 598)
Screenshot: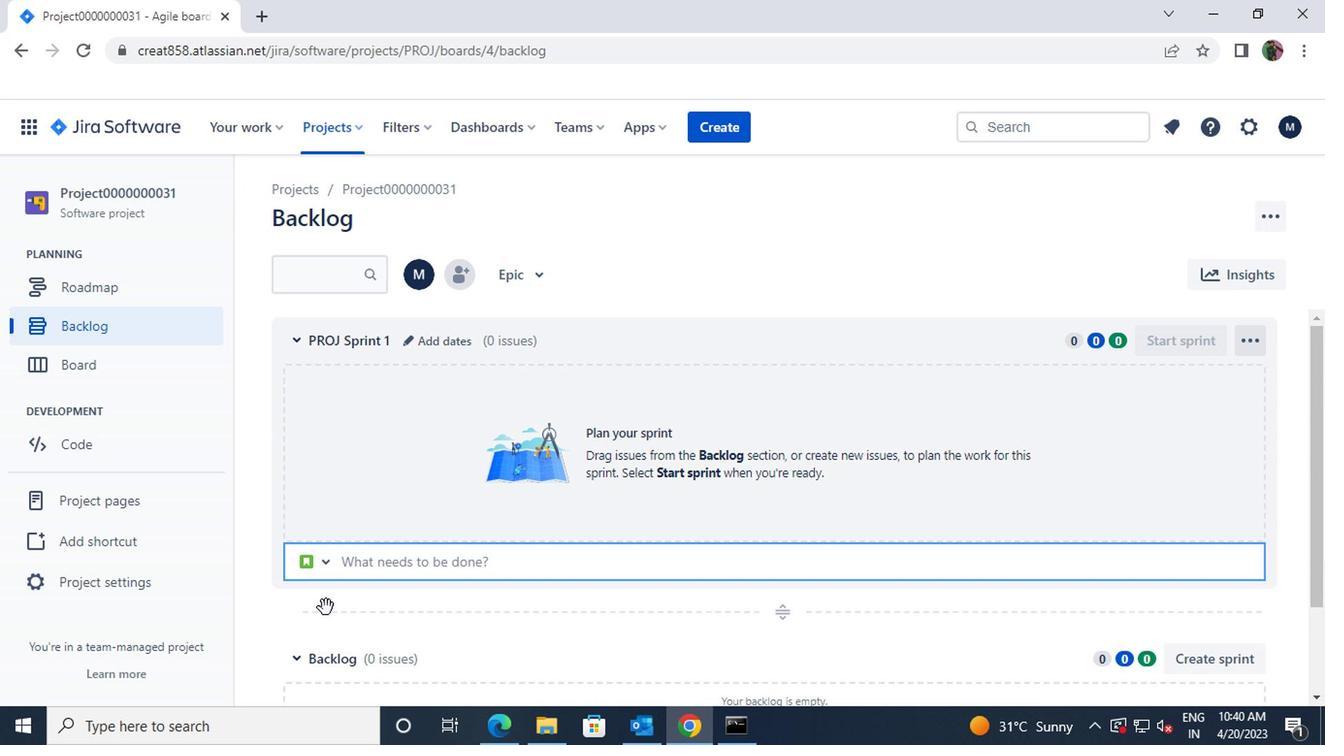 
Action: Mouse scrolled (332, 597) with delta (0, 0)
Screenshot: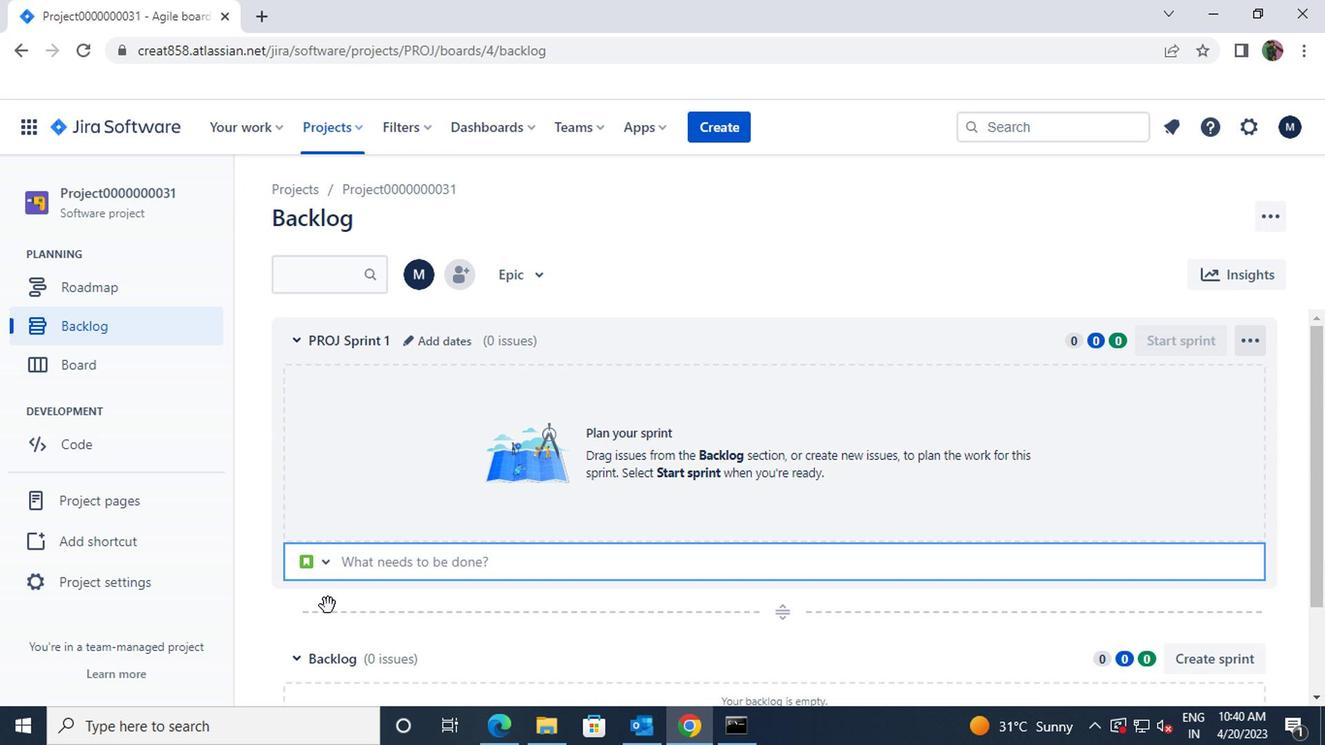 
Action: Mouse scrolled (332, 597) with delta (0, 0)
Screenshot: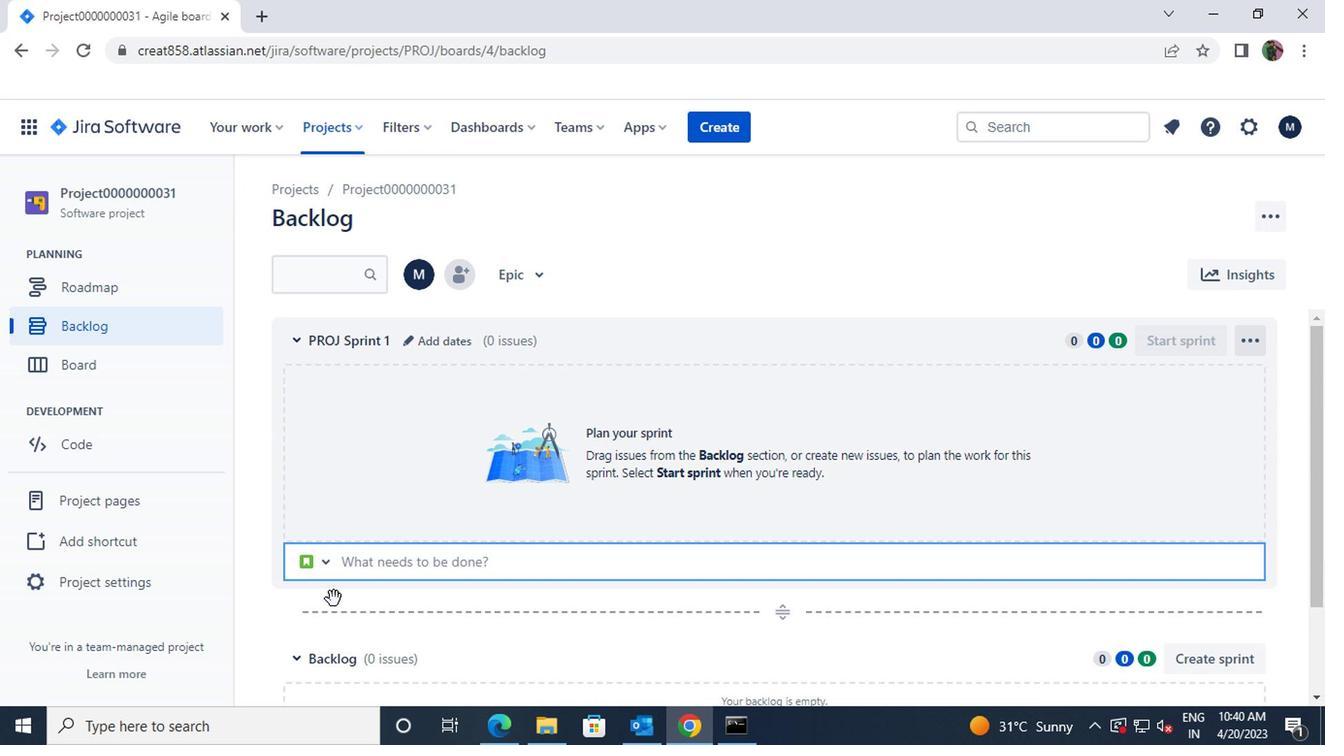 
Action: Mouse scrolled (332, 597) with delta (0, 0)
Screenshot: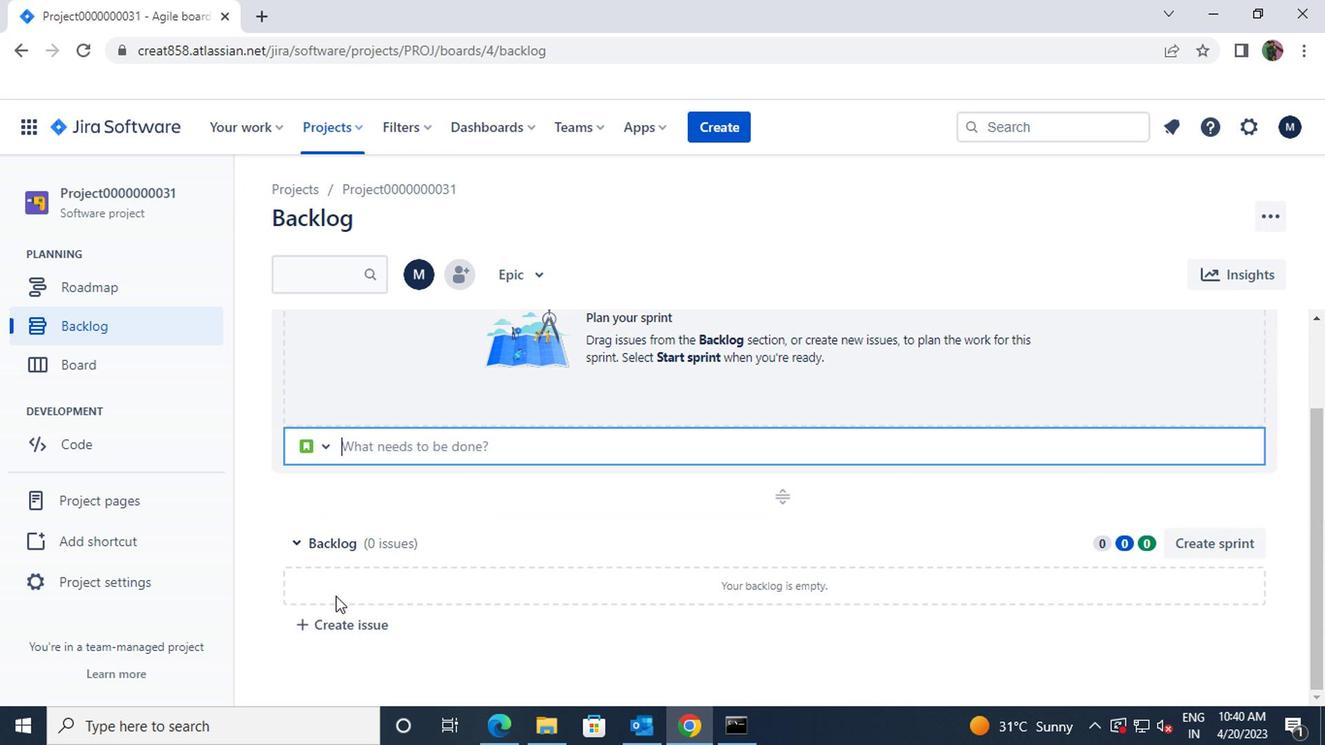 
Action: Mouse scrolled (332, 597) with delta (0, 0)
Screenshot: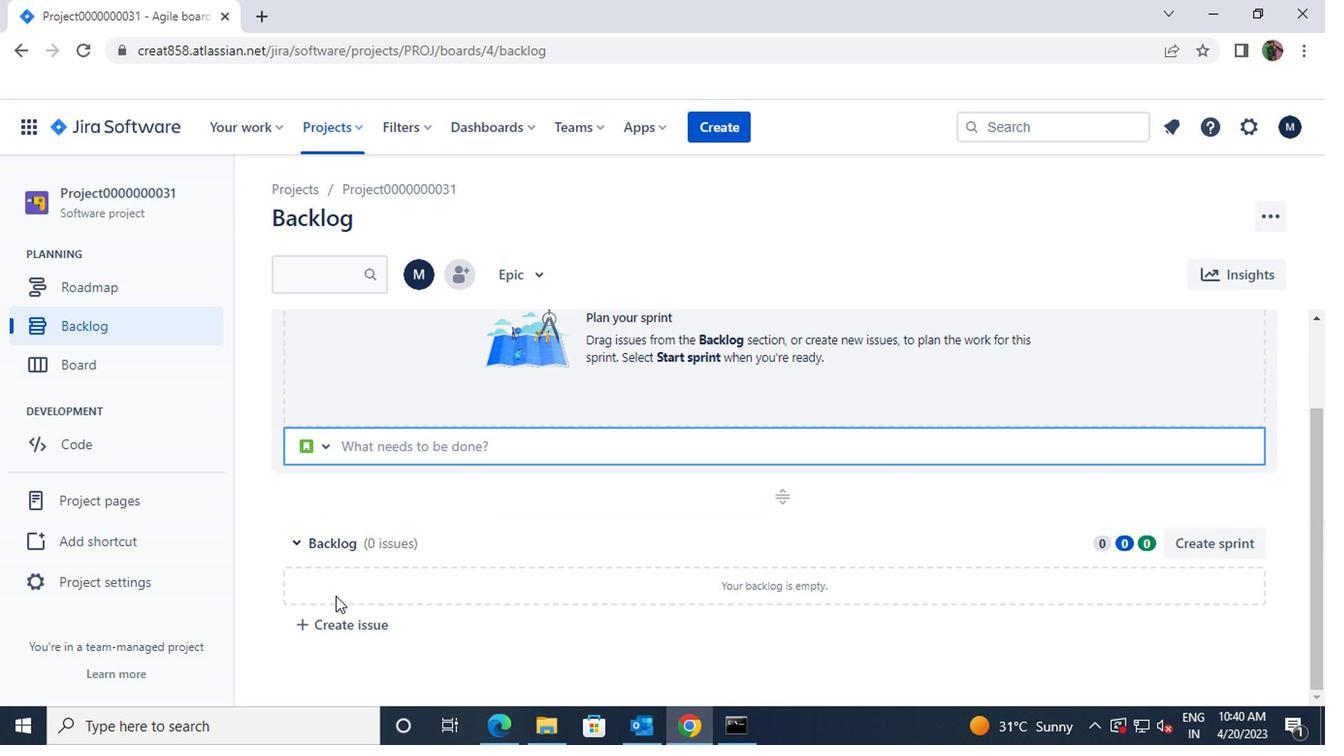 
Action: Mouse moved to (331, 623)
Screenshot: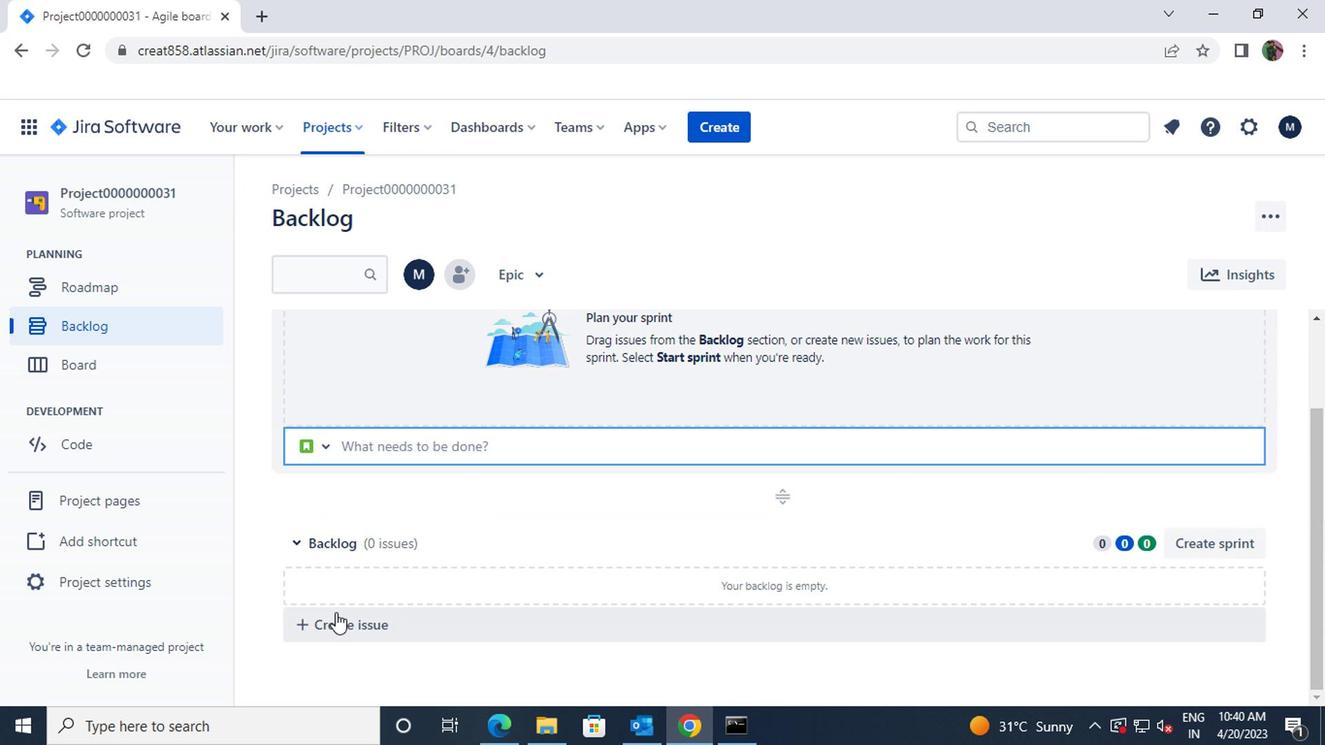 
Action: Mouse pressed left at (331, 623)
Screenshot: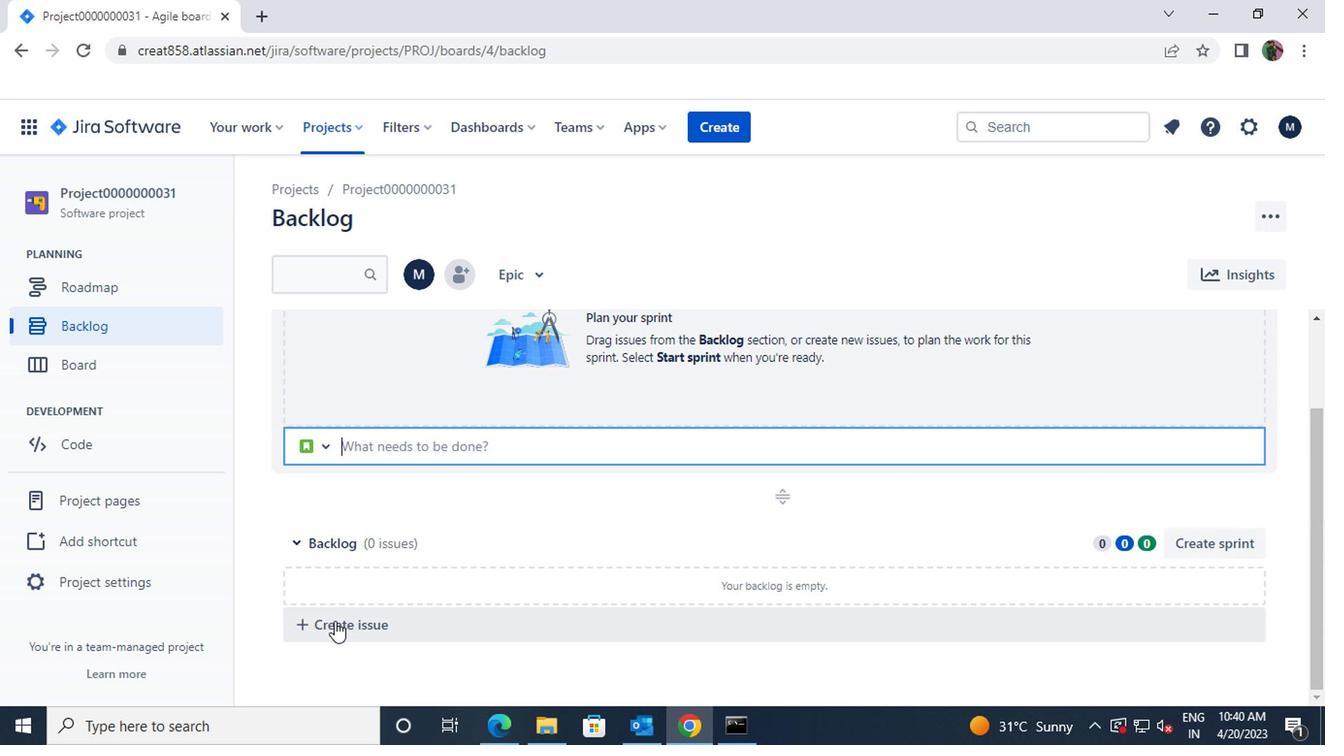 
Action: Mouse moved to (331, 623)
Screenshot: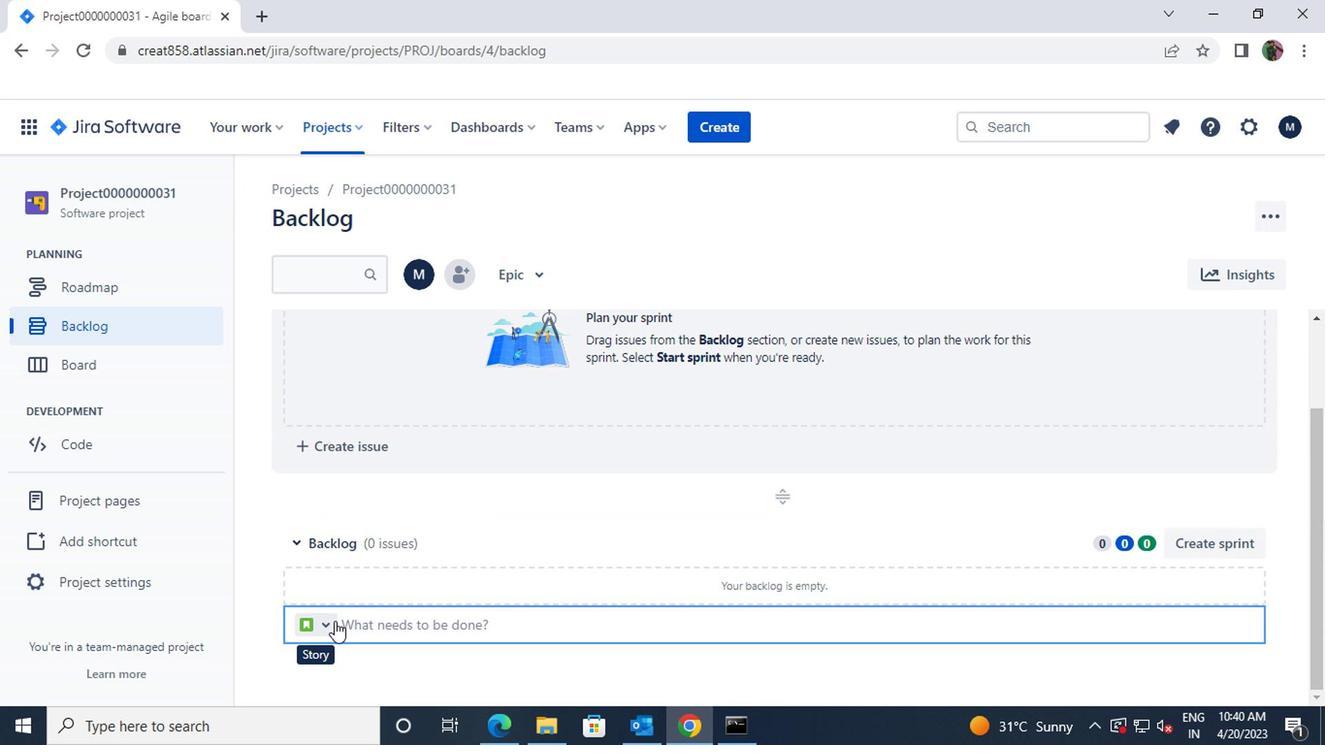 
Action: Key pressed <Key.shift>ISSUE00000000151
Screenshot: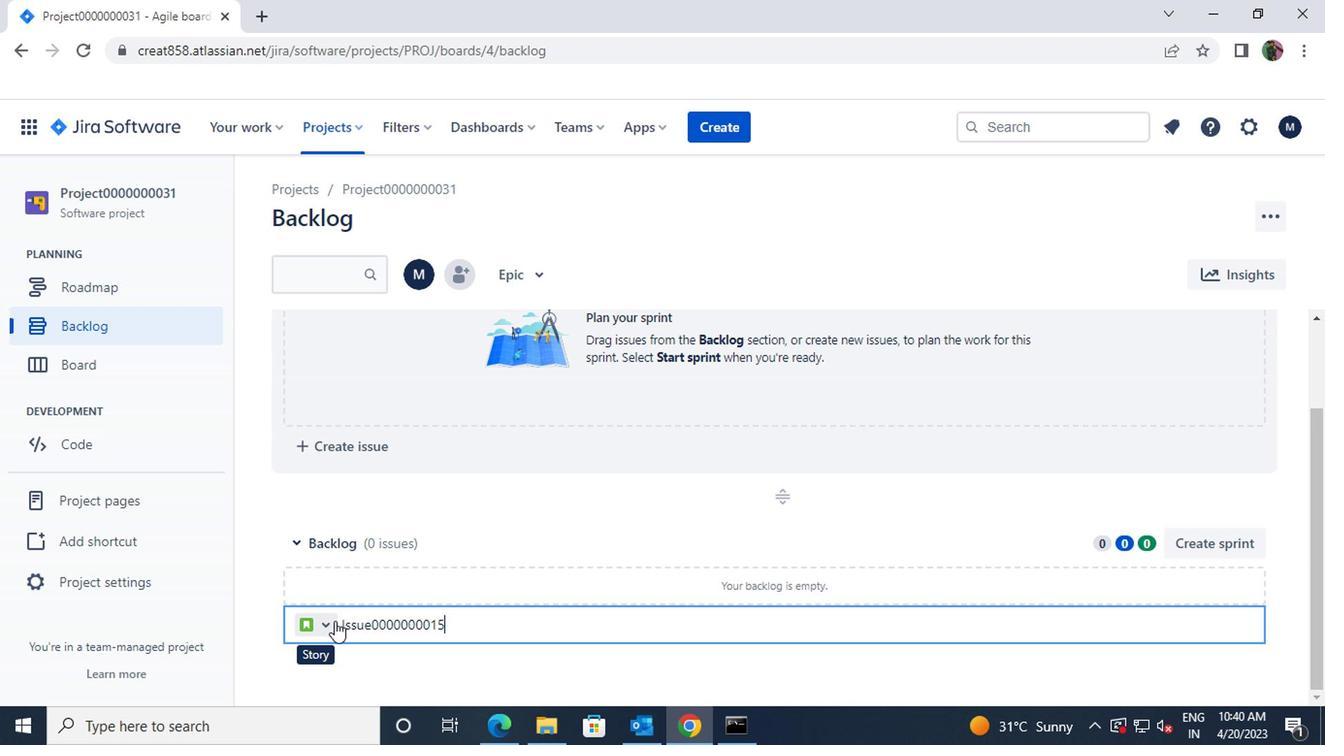 
Action: Mouse moved to (357, 623)
Screenshot: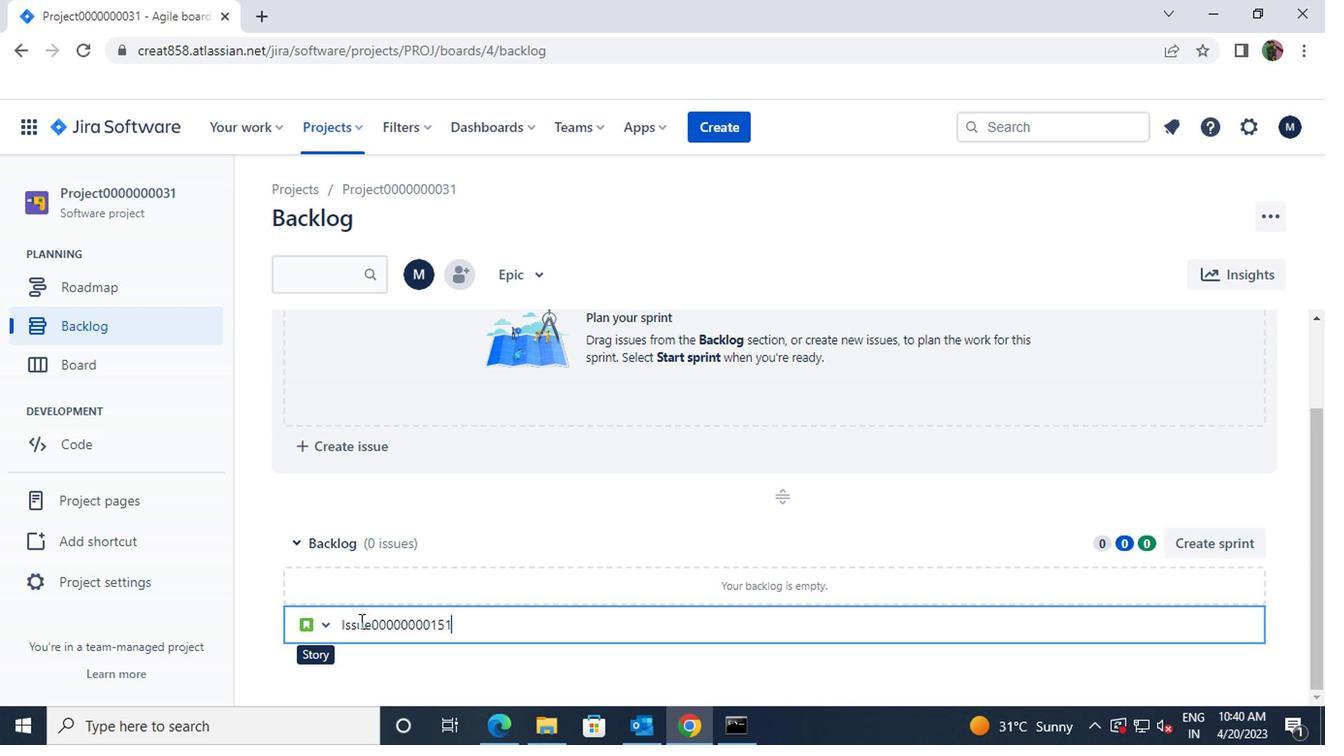 
Action: Mouse scrolled (357, 621) with delta (0, -1)
Screenshot: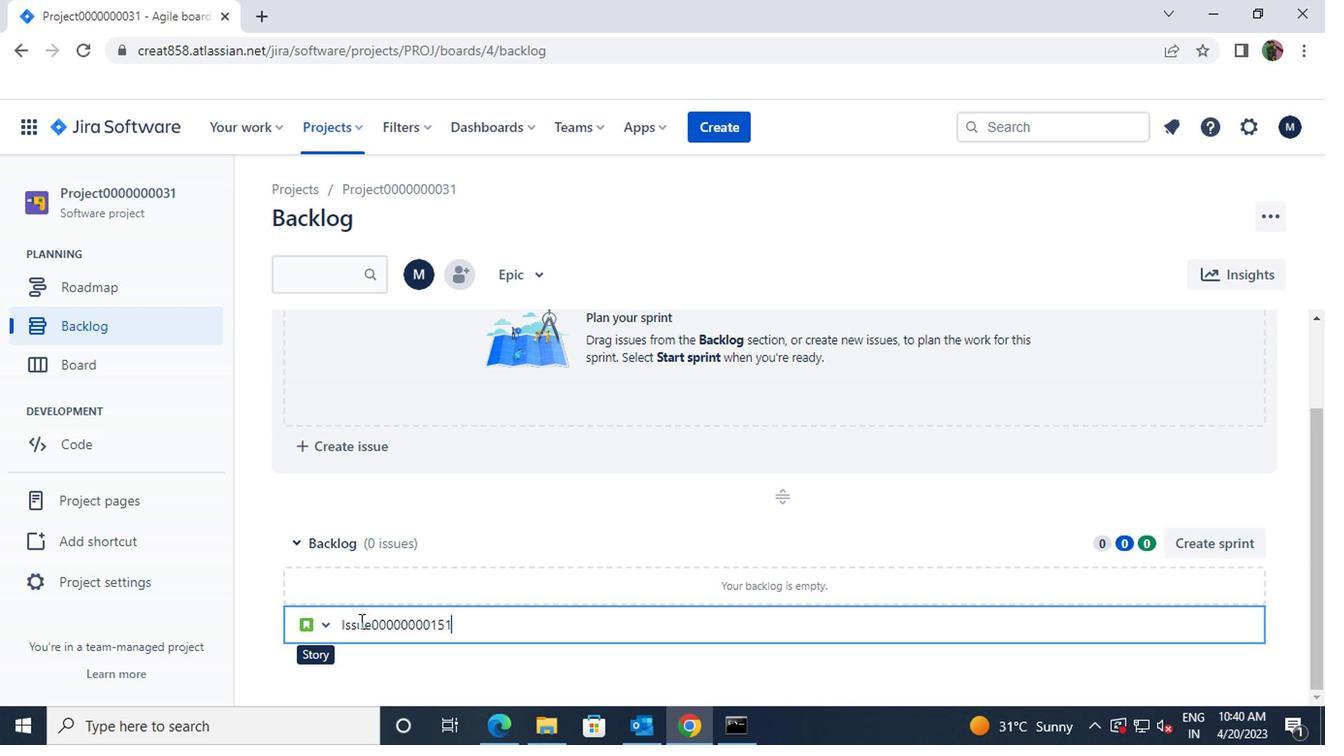 
Action: Key pressed <Key.enter>
Screenshot: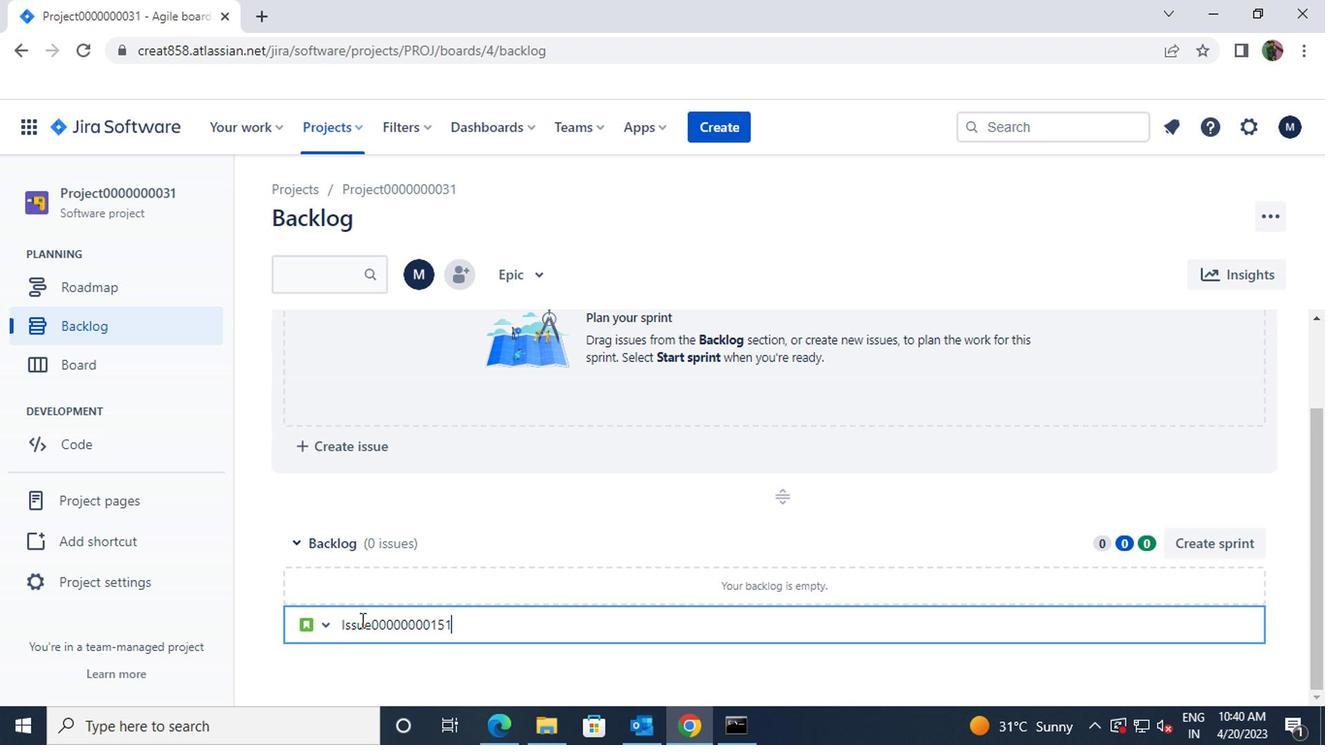 
Action: Mouse moved to (351, 623)
Screenshot: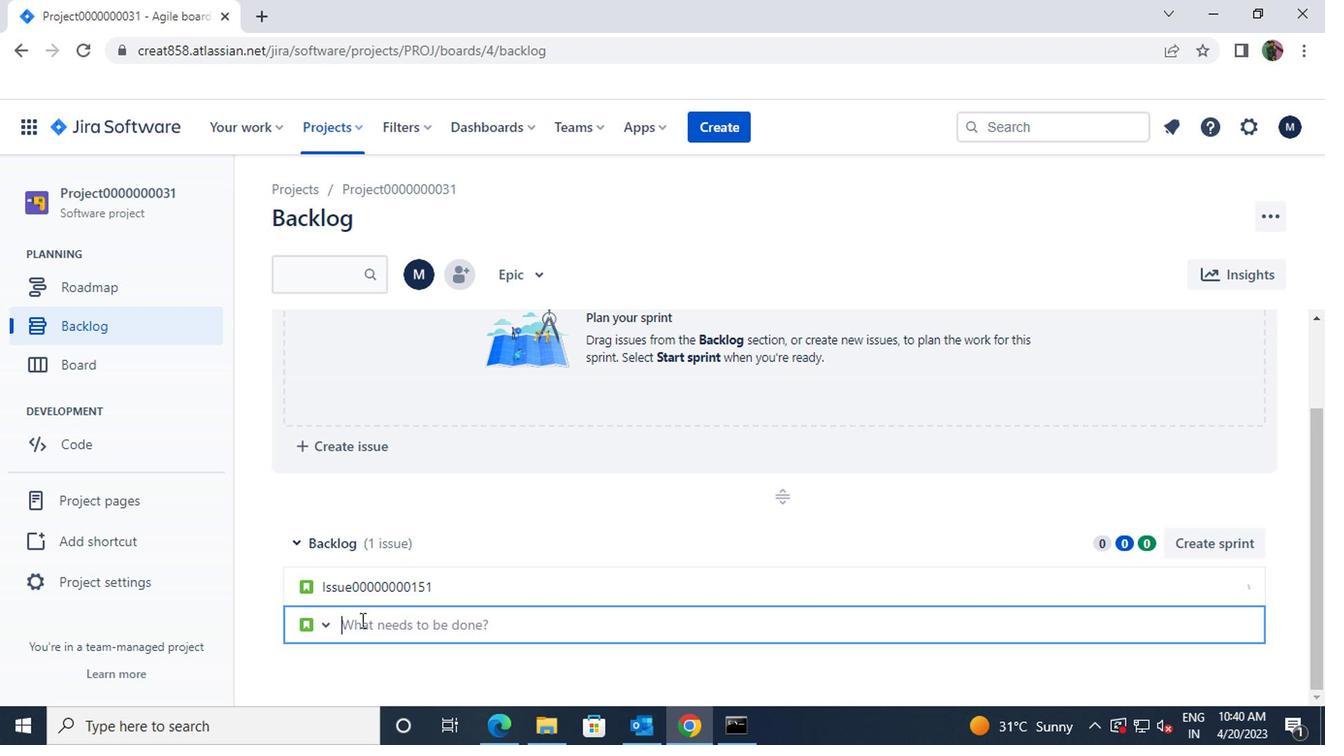 
Action: Key pressed ISSUE00000000152<Key.enter>
Screenshot: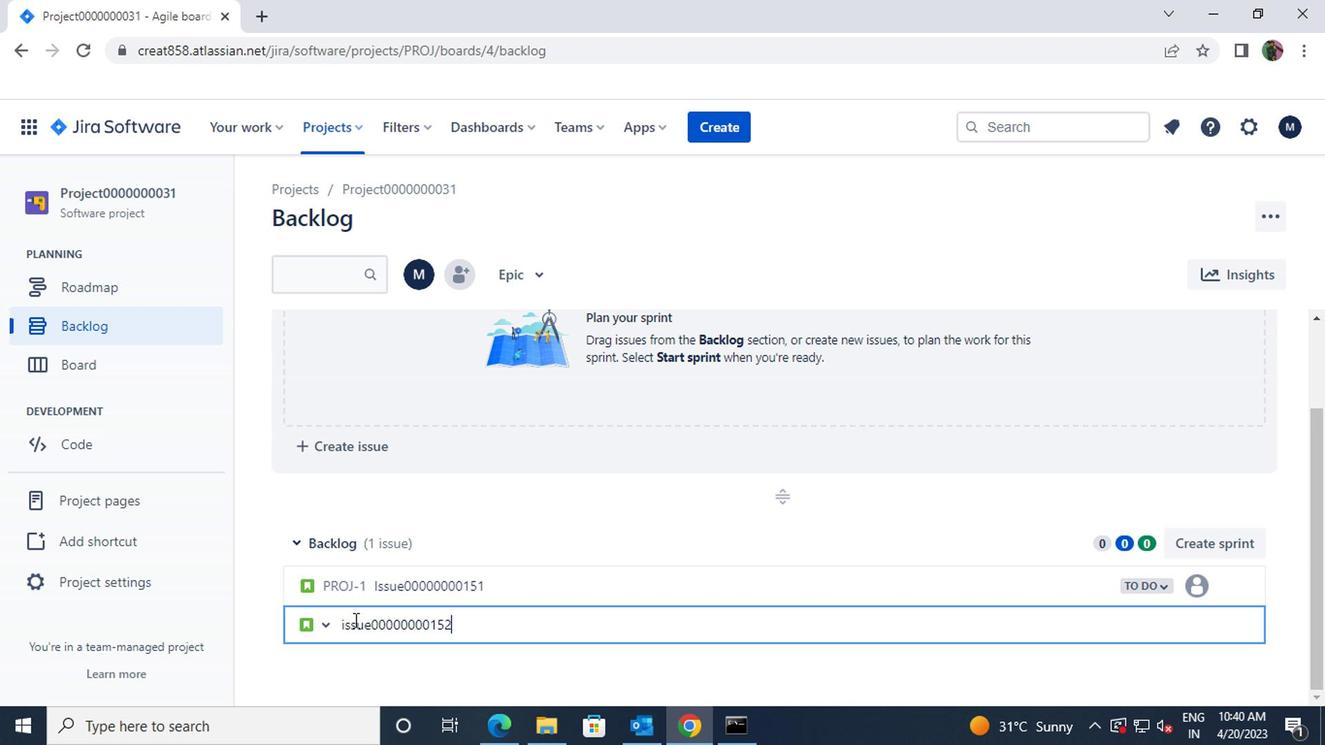 
